 Task: Create a section Business Process Mapping Sprint and in the section, add a milestone Natural Language Processing Integration in the project AgileFocus
Action: Mouse moved to (156, 648)
Screenshot: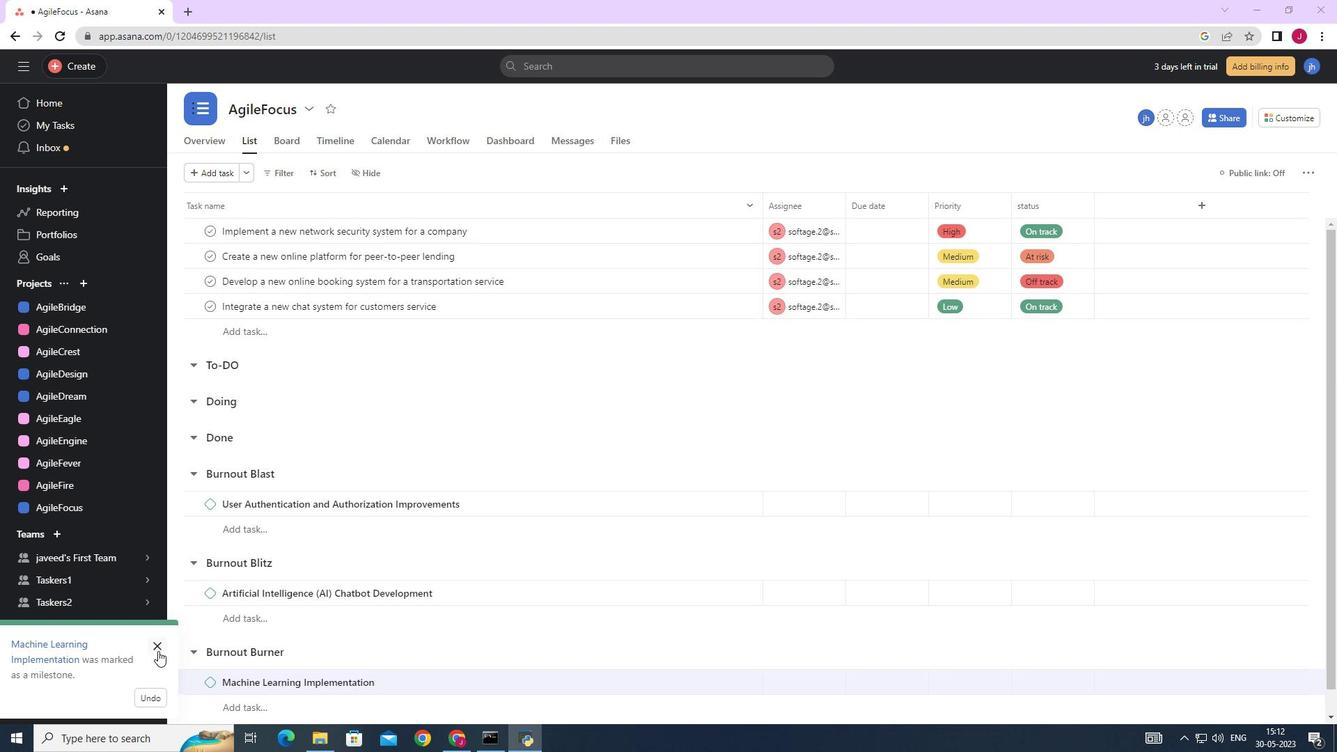 
Action: Mouse pressed left at (156, 648)
Screenshot: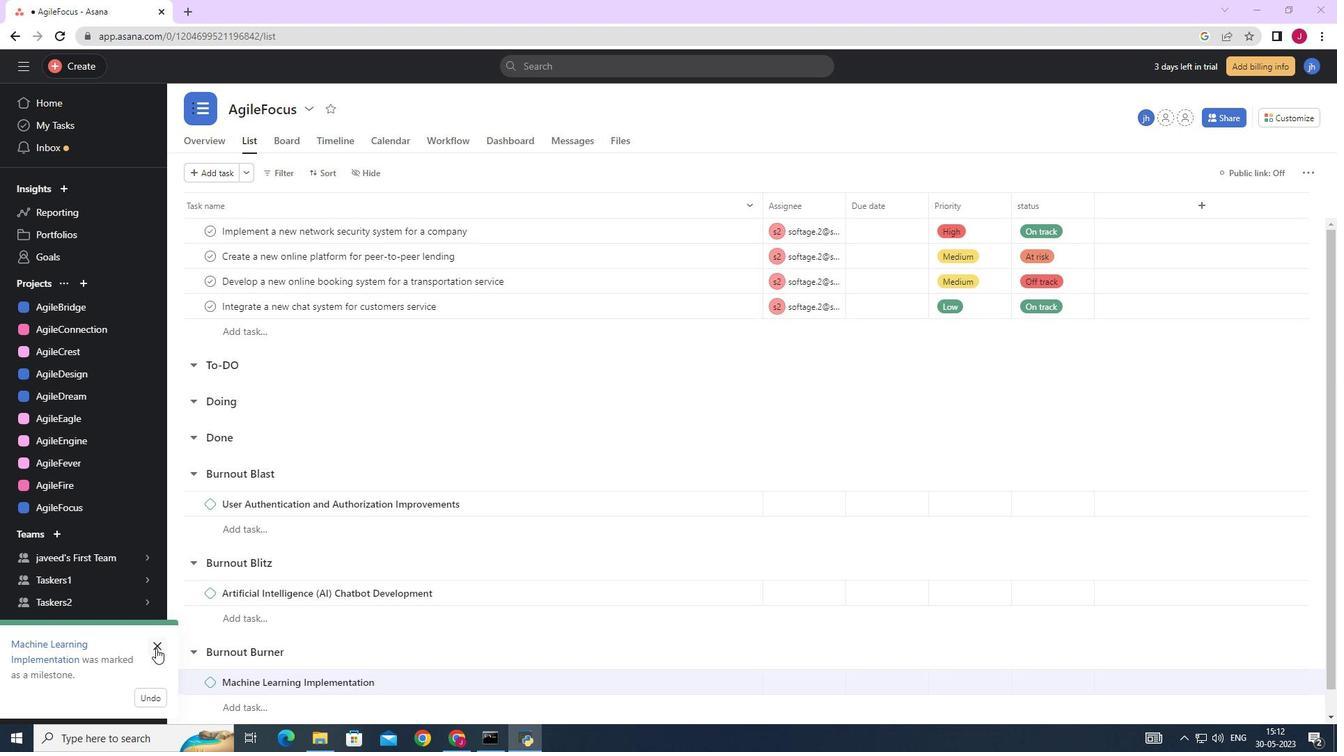 
Action: Mouse moved to (366, 702)
Screenshot: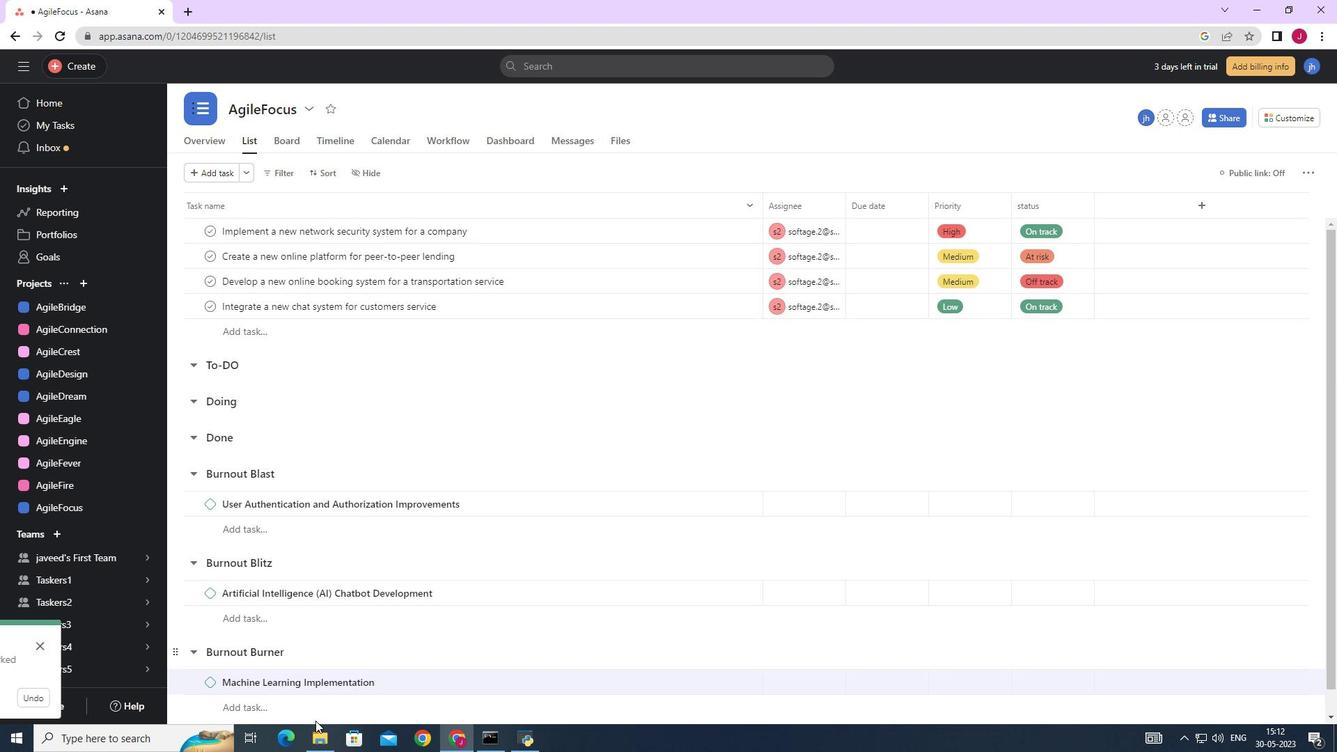 
Action: Mouse scrolled (366, 701) with delta (0, 0)
Screenshot: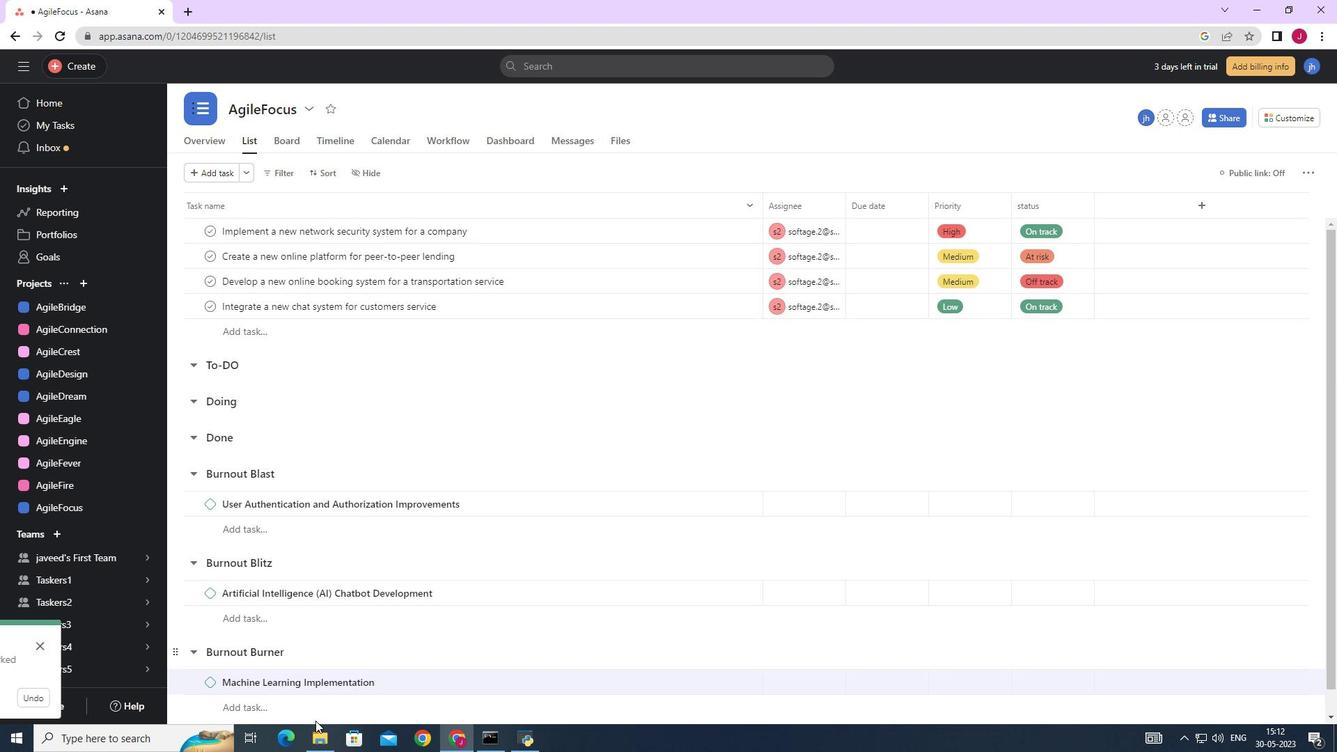 
Action: Mouse moved to (367, 700)
Screenshot: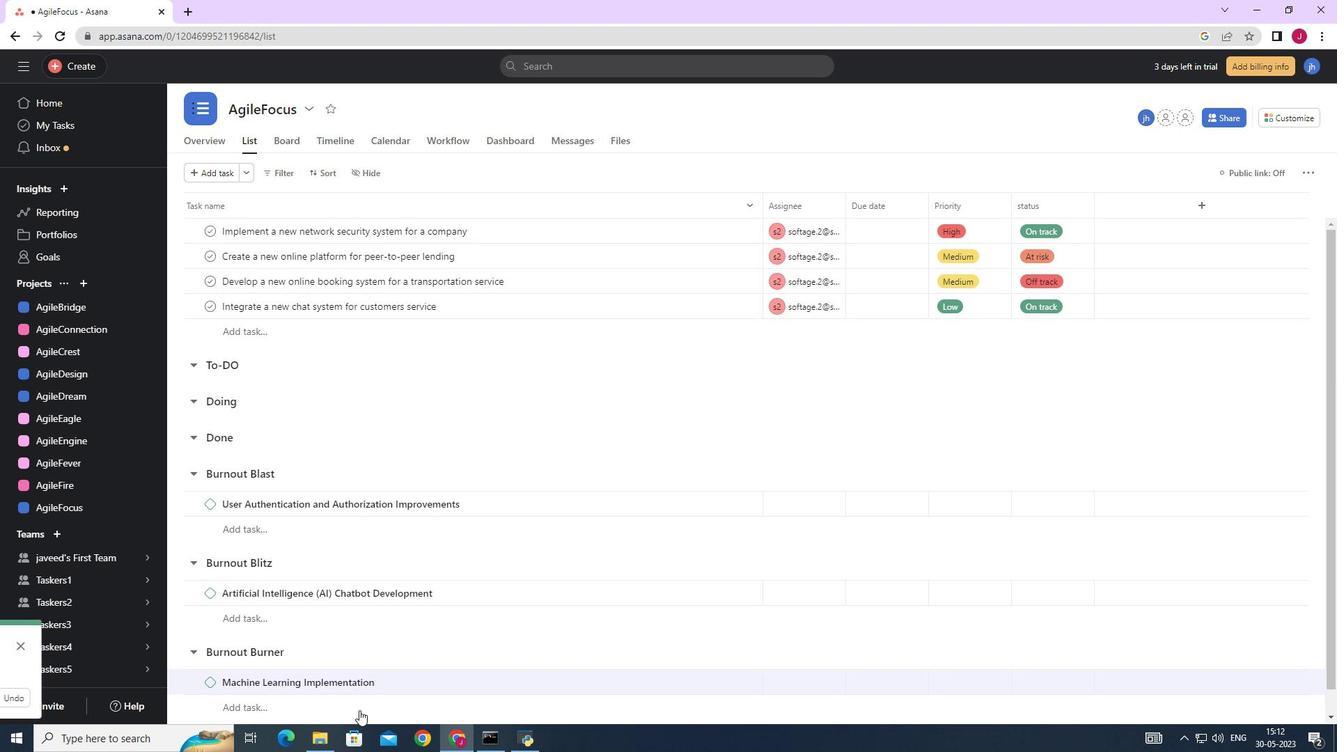
Action: Mouse scrolled (367, 699) with delta (0, 0)
Screenshot: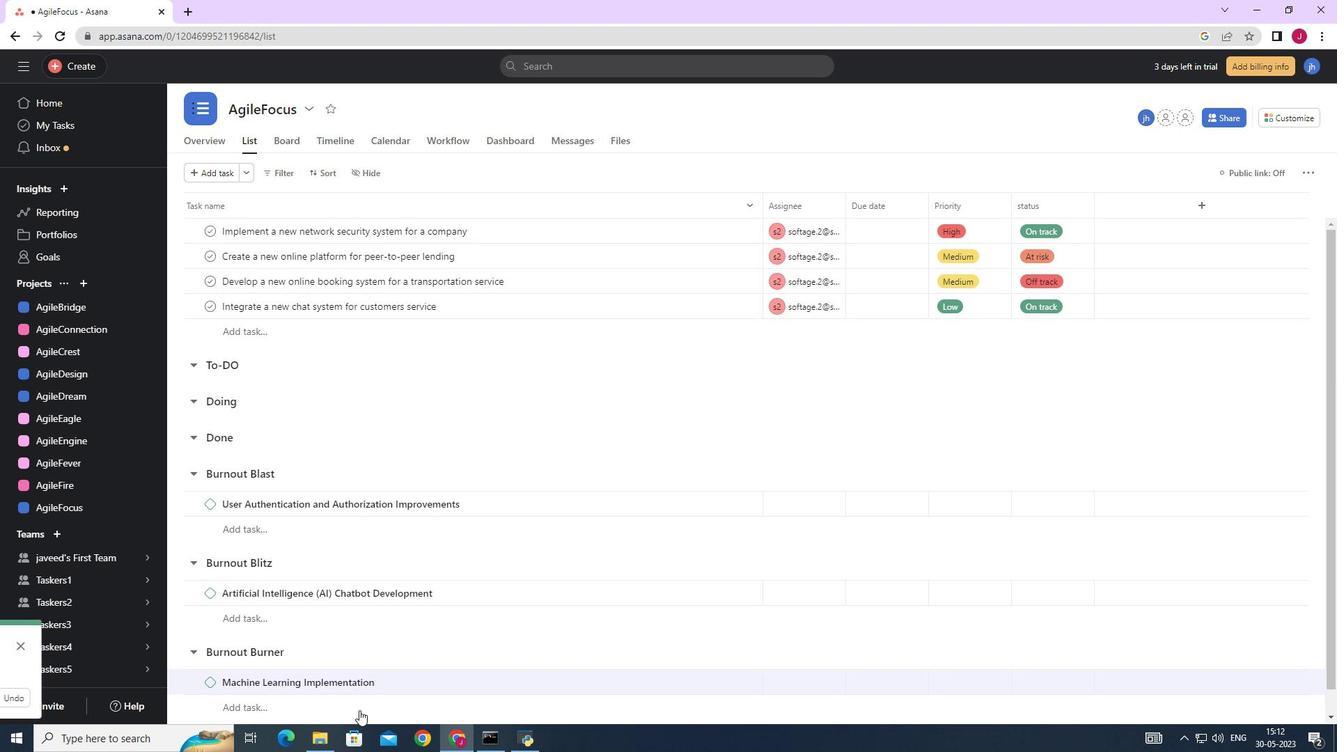 
Action: Mouse moved to (368, 698)
Screenshot: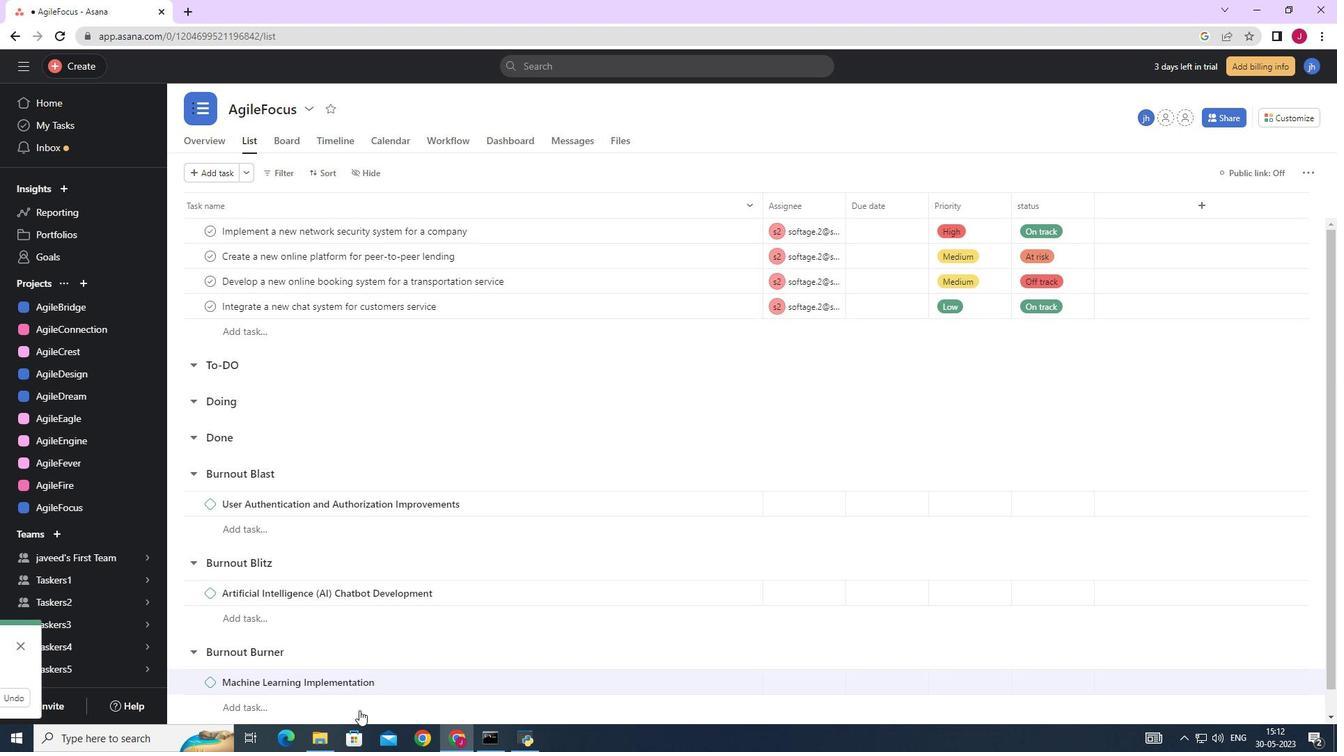 
Action: Mouse scrolled (368, 697) with delta (0, 0)
Screenshot: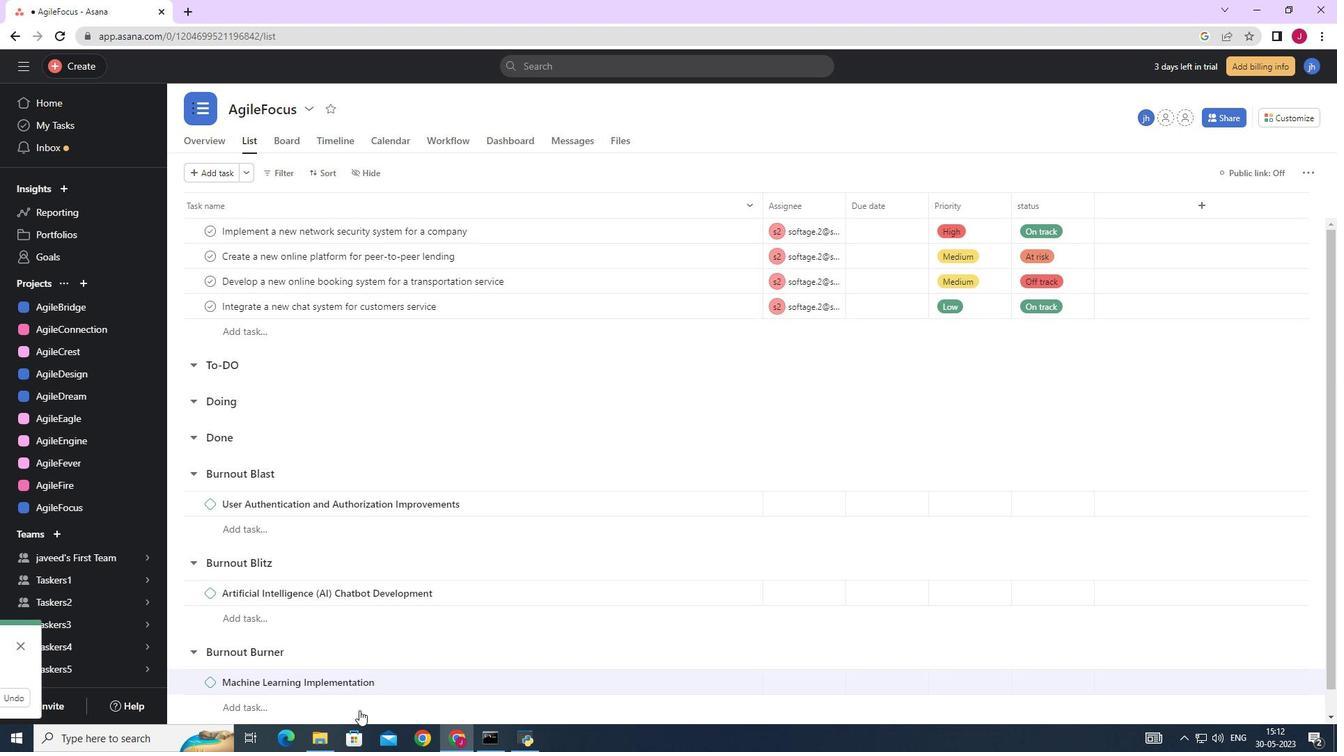 
Action: Mouse scrolled (368, 697) with delta (0, 0)
Screenshot: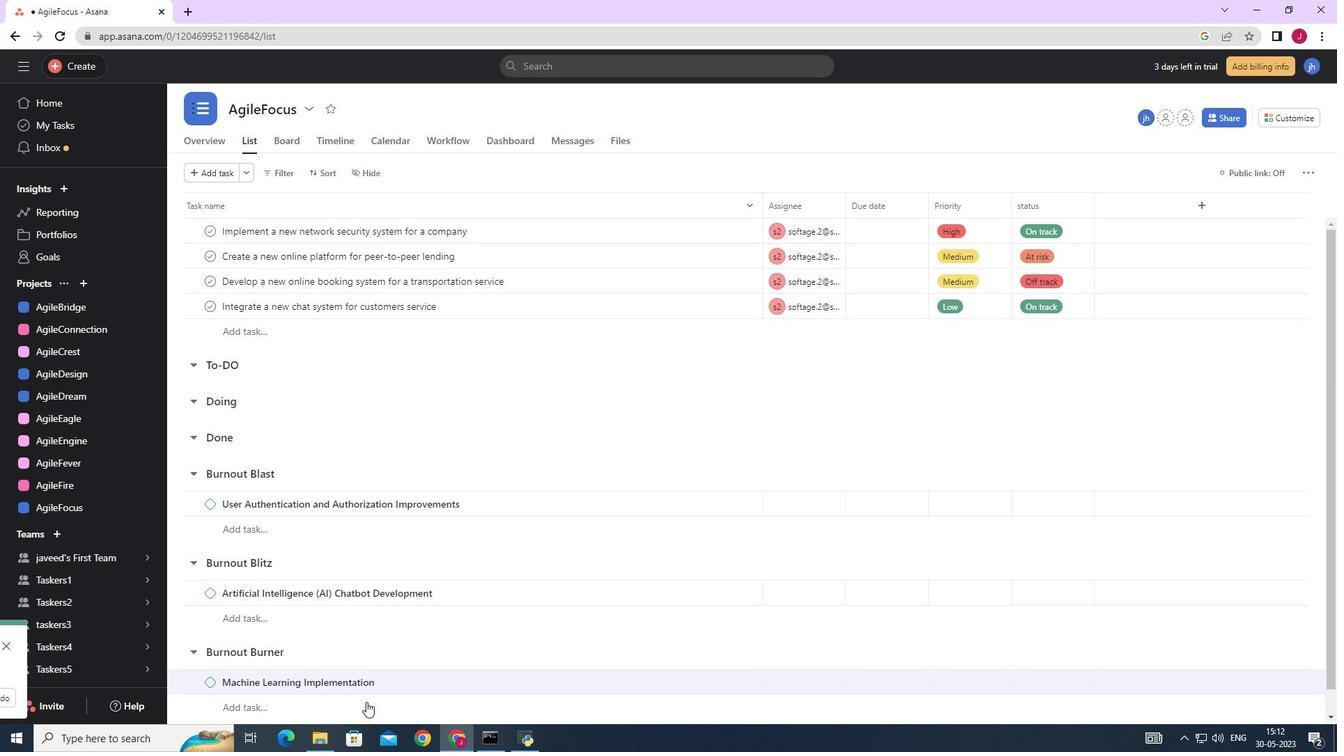 
Action: Mouse scrolled (368, 697) with delta (0, 0)
Screenshot: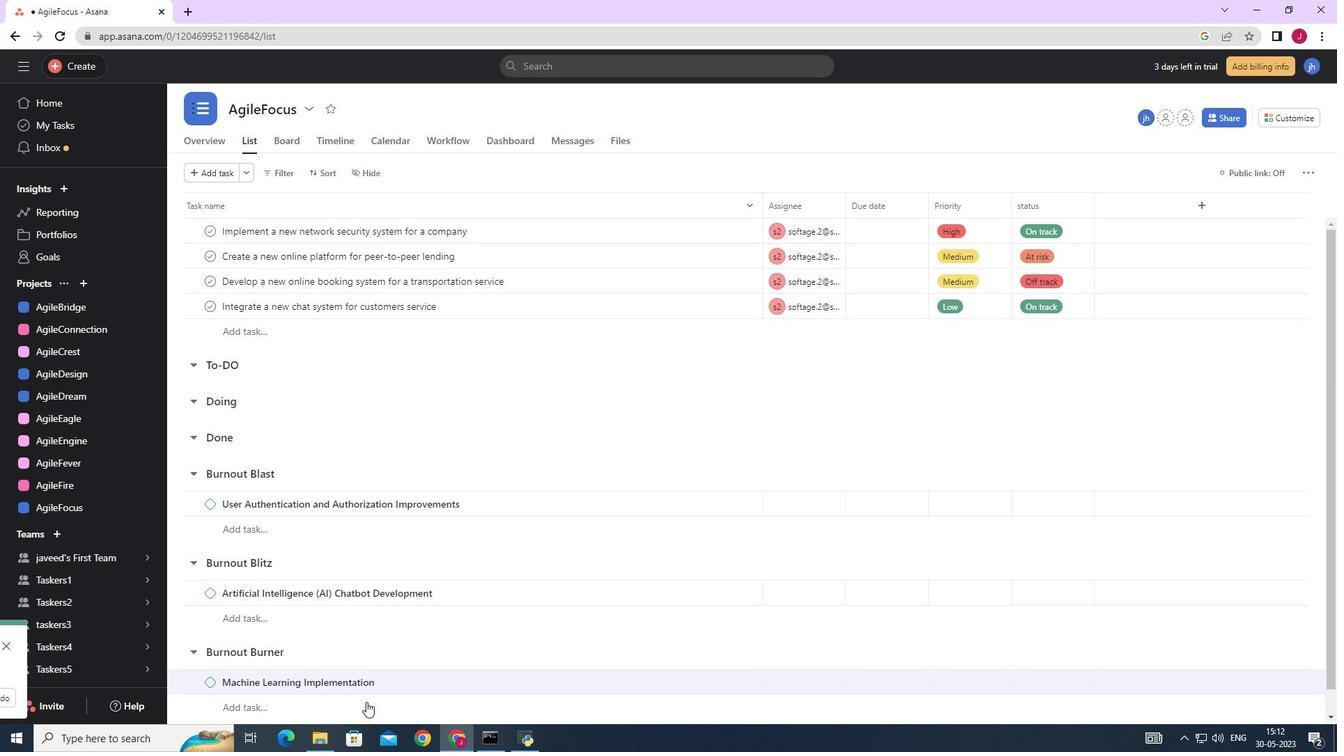 
Action: Mouse moved to (235, 710)
Screenshot: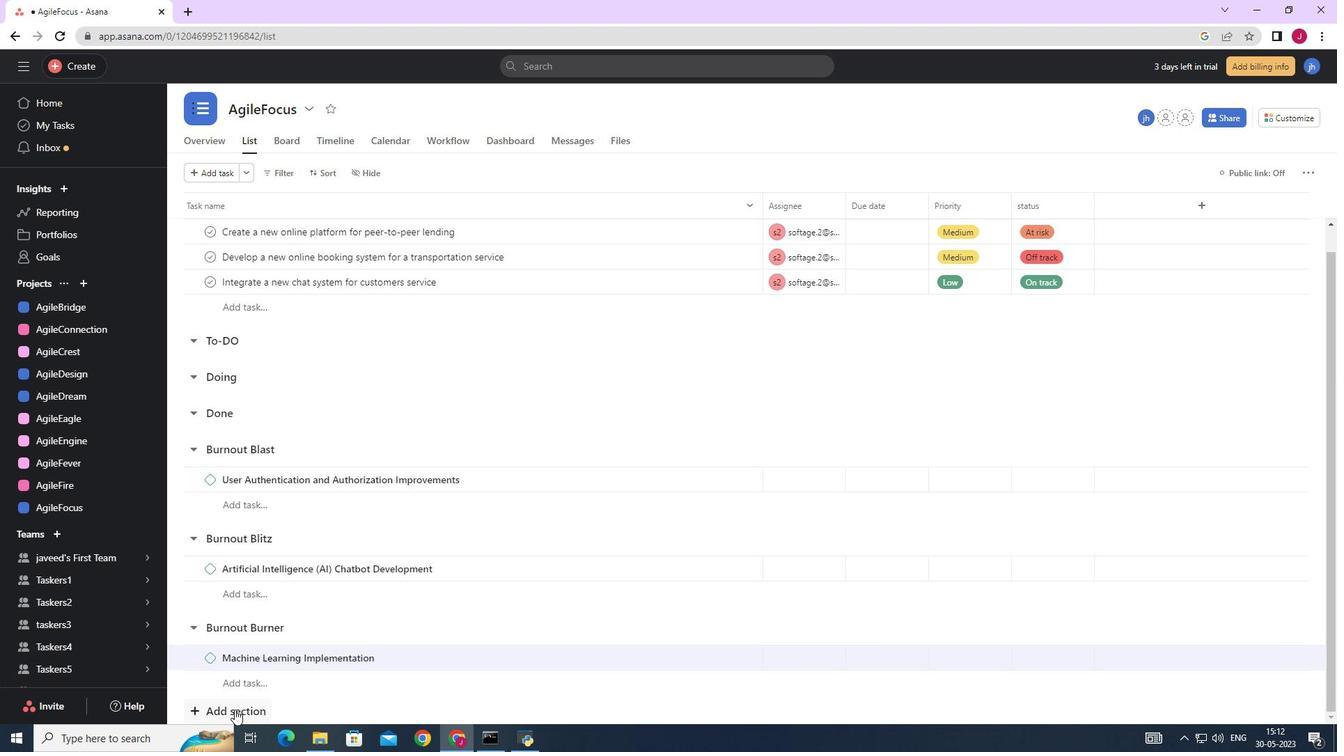 
Action: Mouse pressed left at (235, 710)
Screenshot: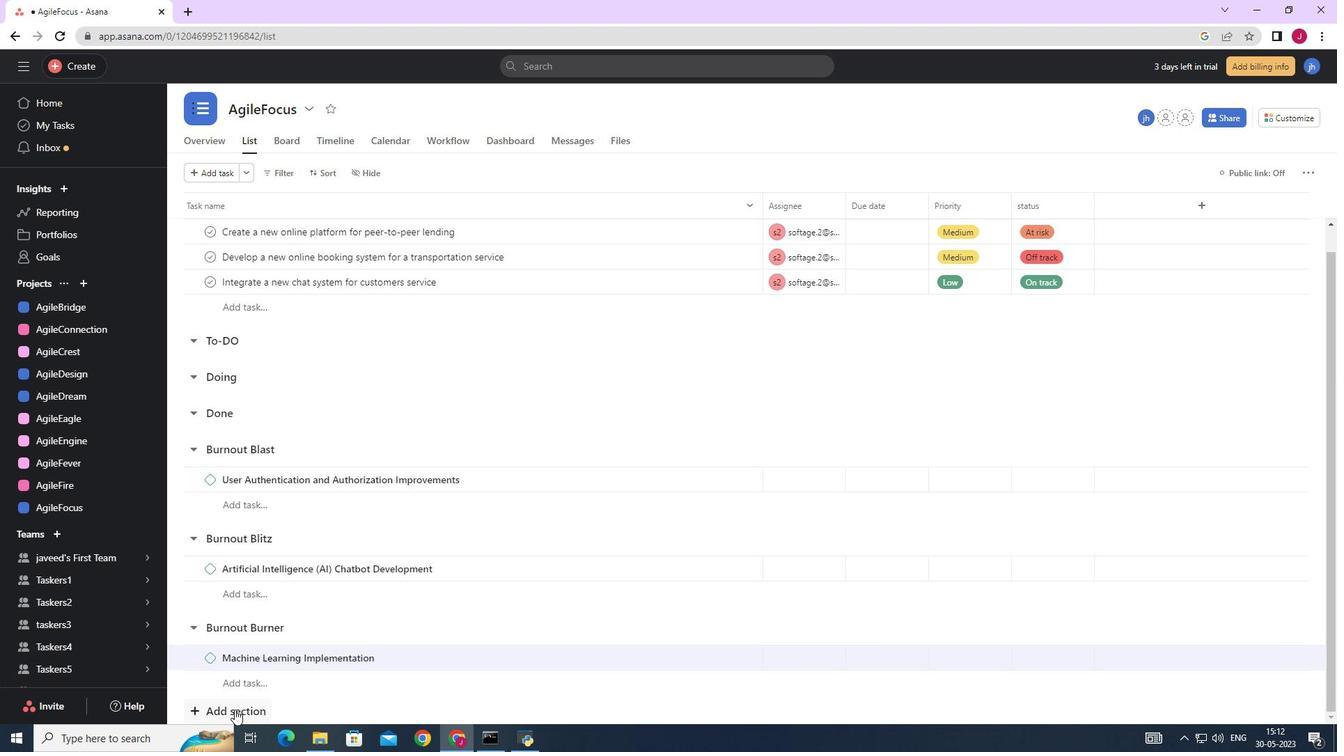 
Action: Mouse moved to (249, 700)
Screenshot: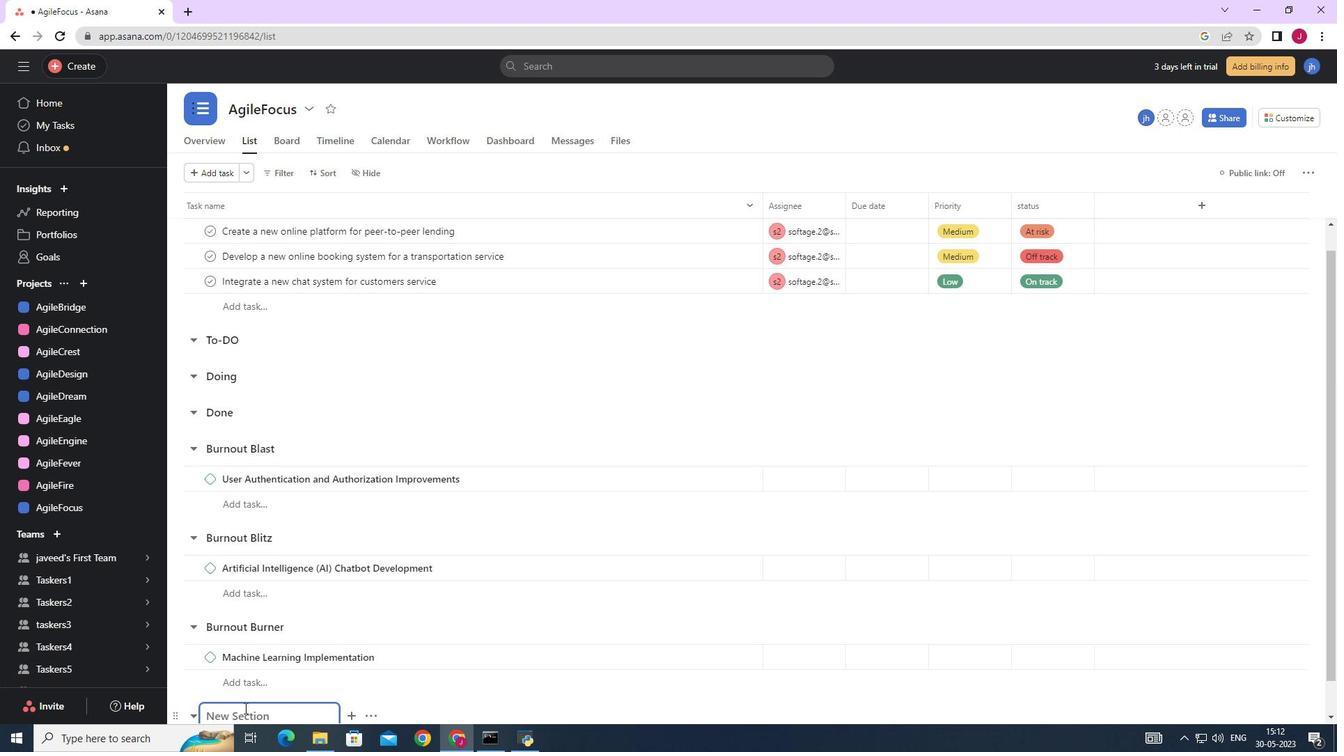 
Action: Mouse scrolled (249, 700) with delta (0, 0)
Screenshot: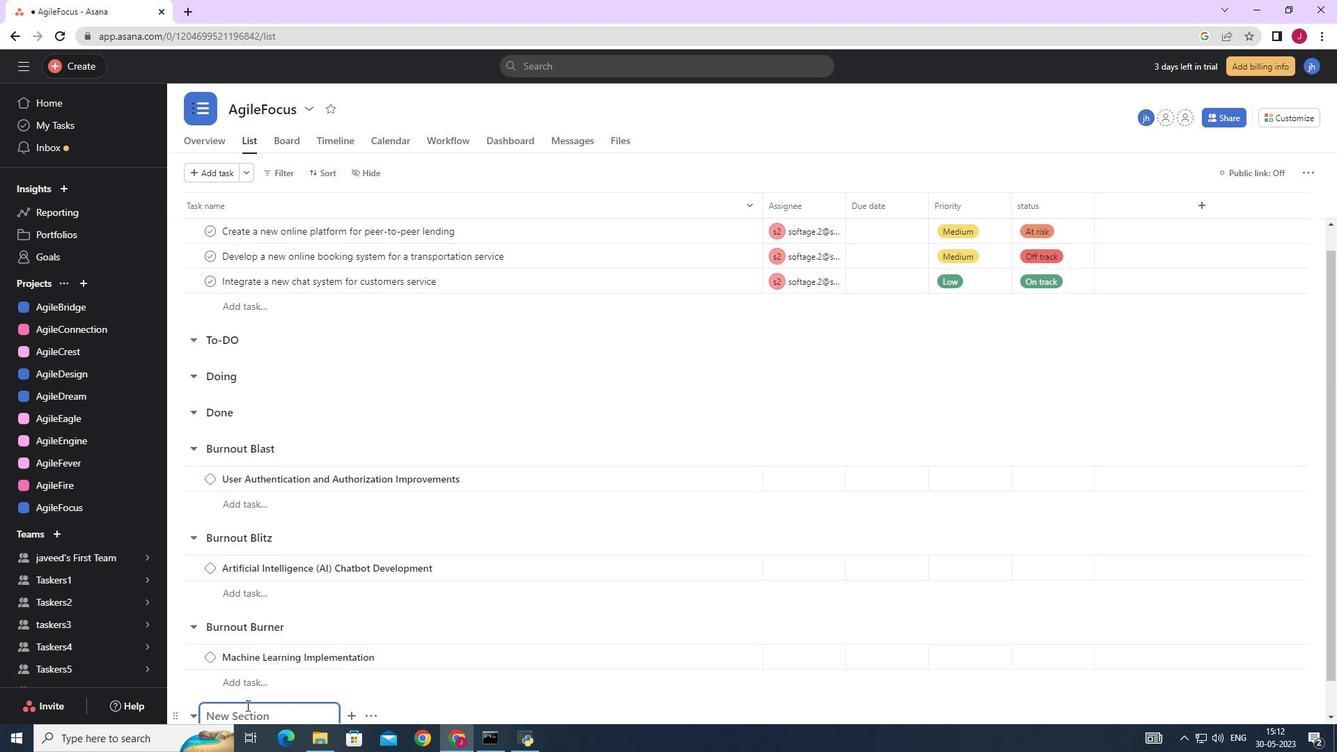 
Action: Mouse scrolled (249, 700) with delta (0, 0)
Screenshot: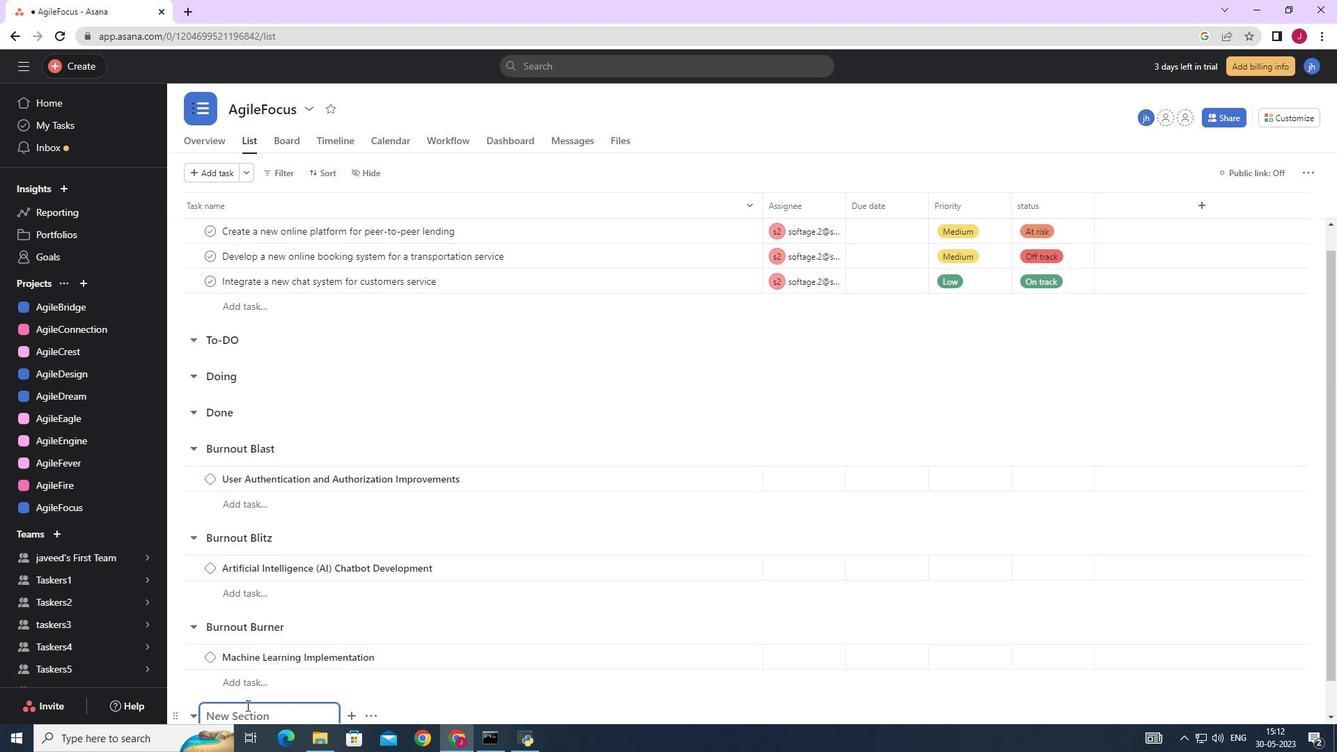 
Action: Mouse scrolled (249, 700) with delta (0, 0)
Screenshot: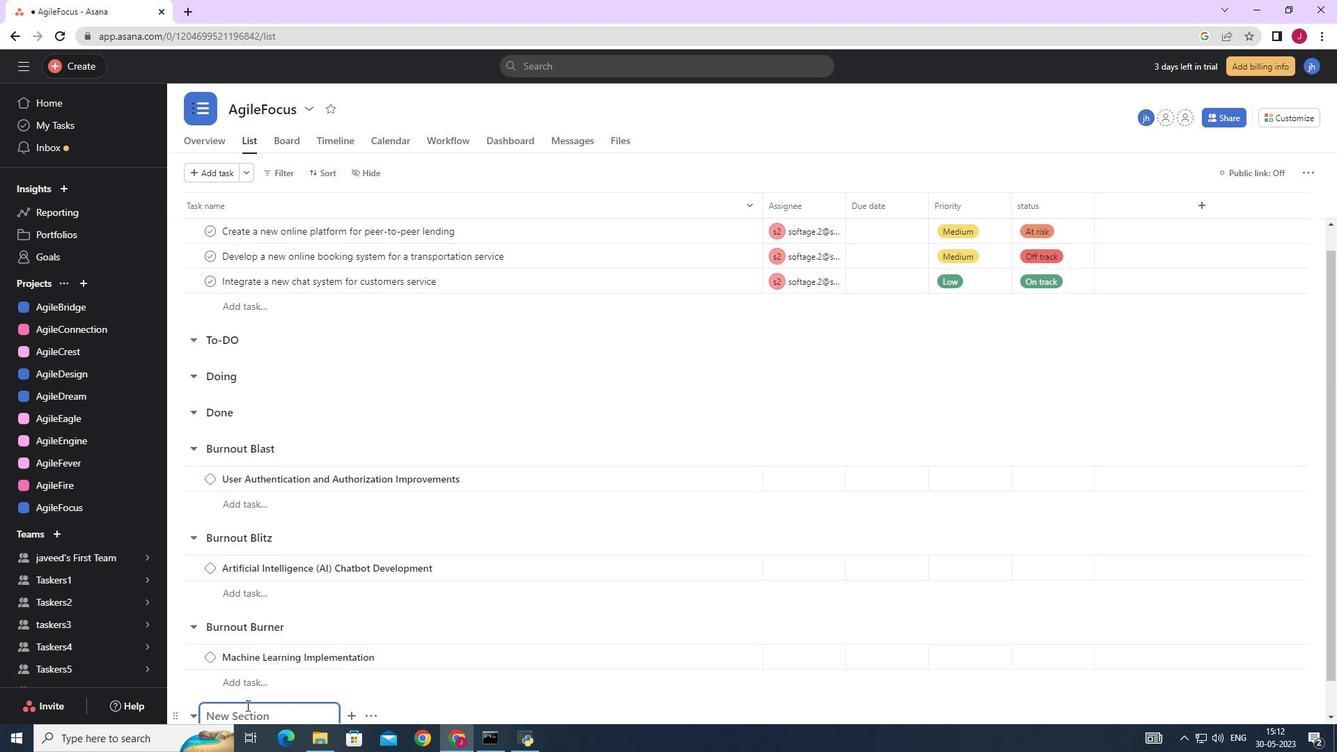 
Action: Mouse scrolled (249, 700) with delta (0, 0)
Screenshot: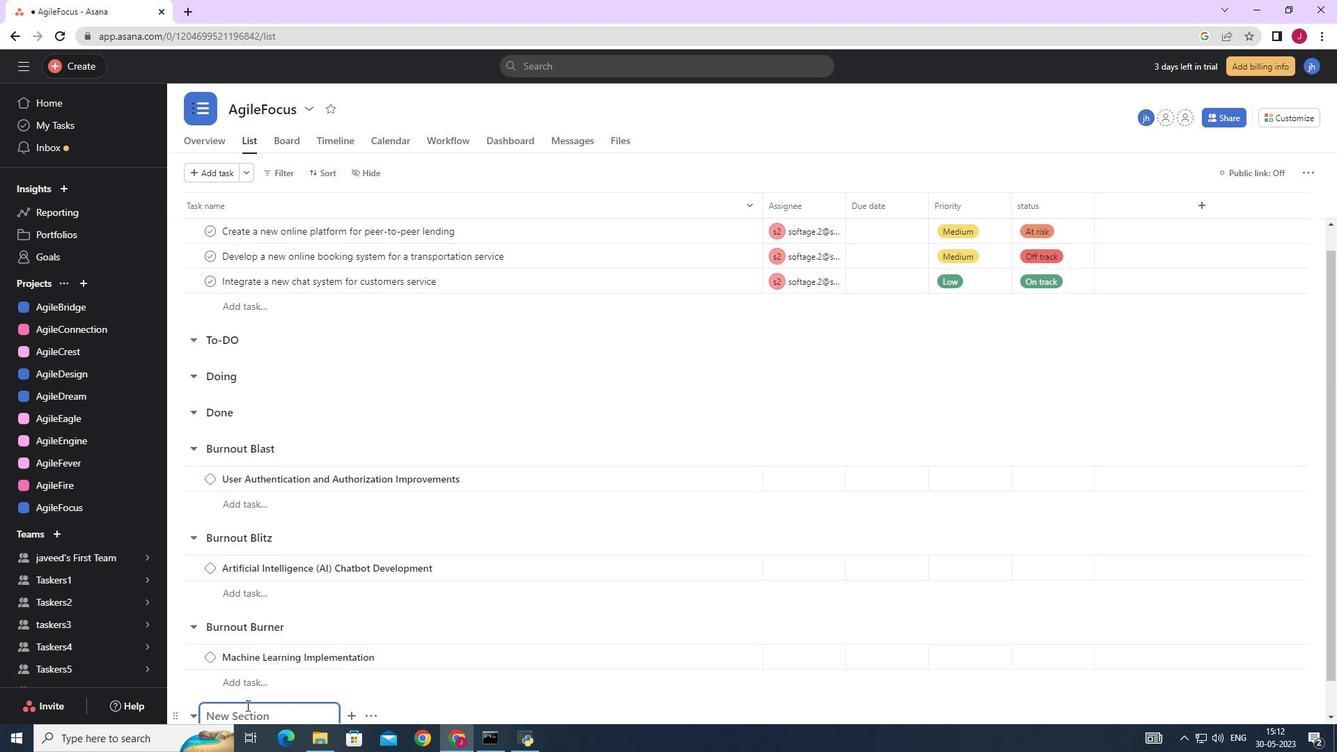 
Action: Mouse moved to (250, 700)
Screenshot: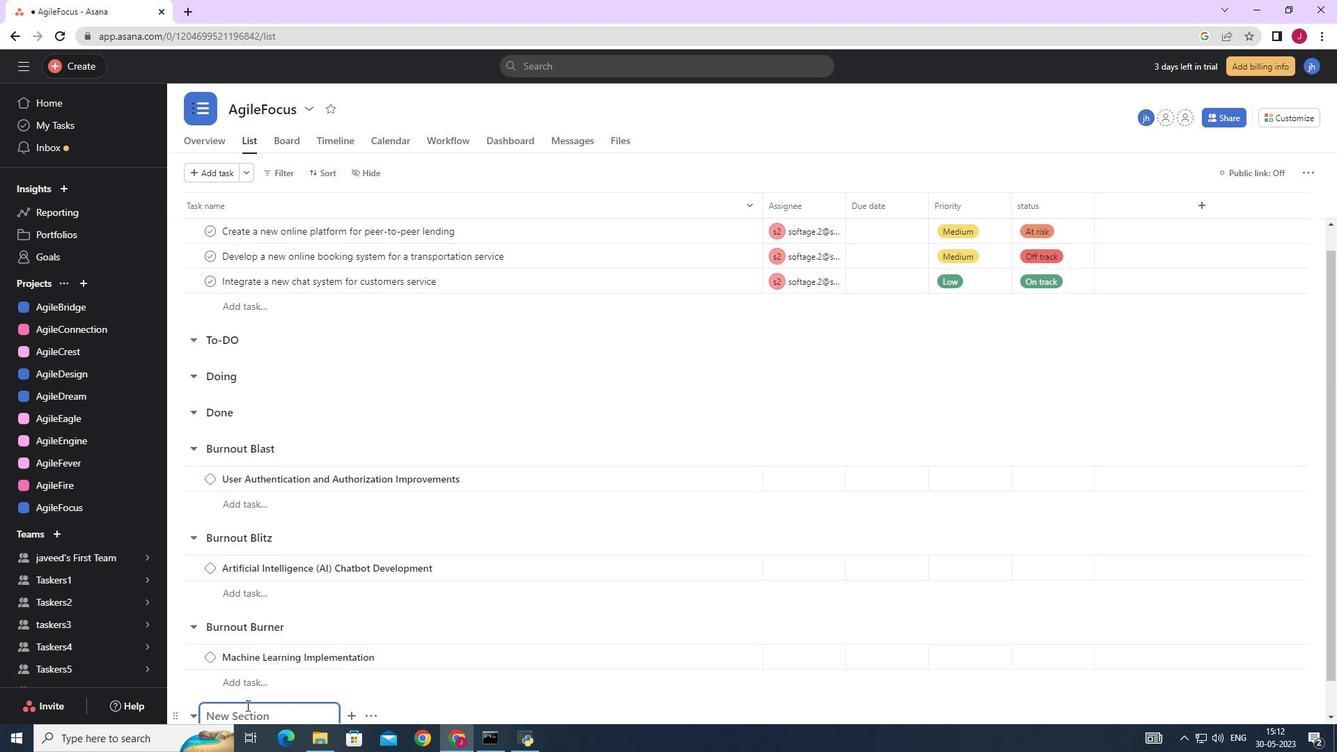 
Action: Mouse scrolled (250, 699) with delta (0, 0)
Screenshot: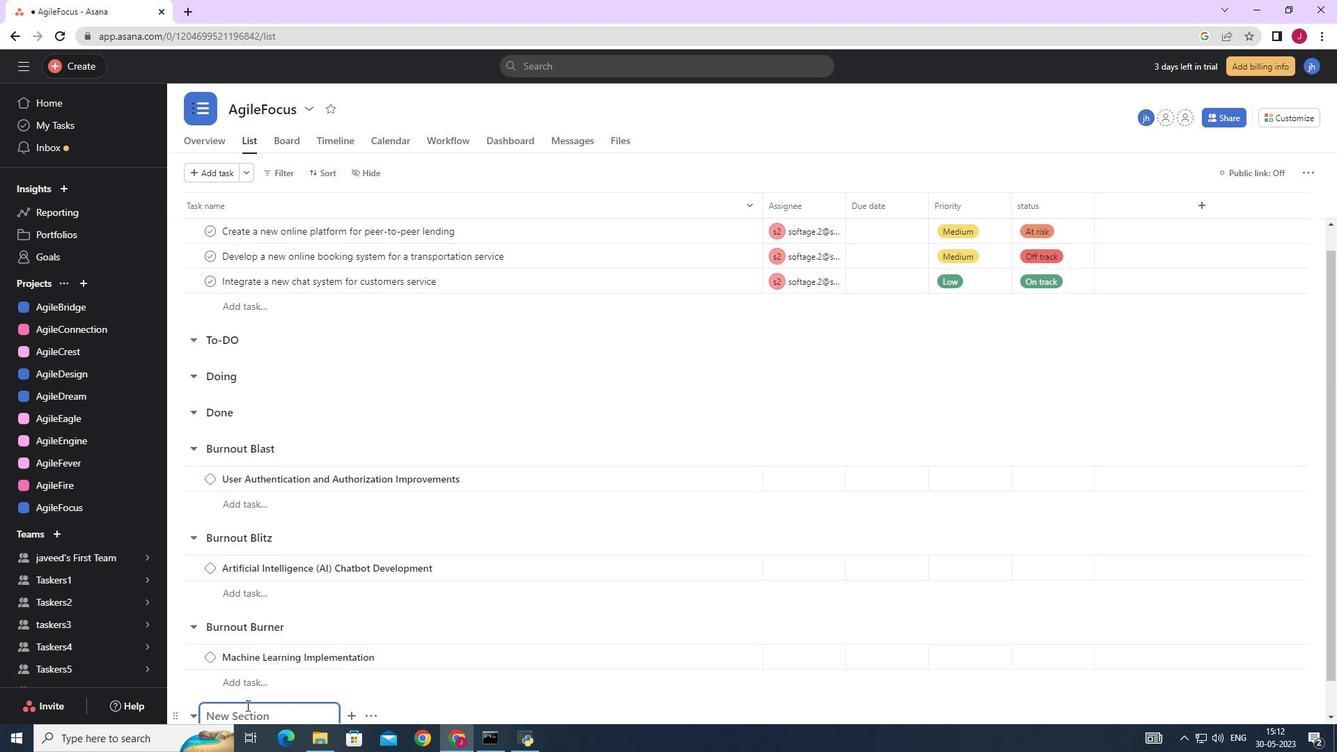 
Action: Mouse moved to (250, 700)
Screenshot: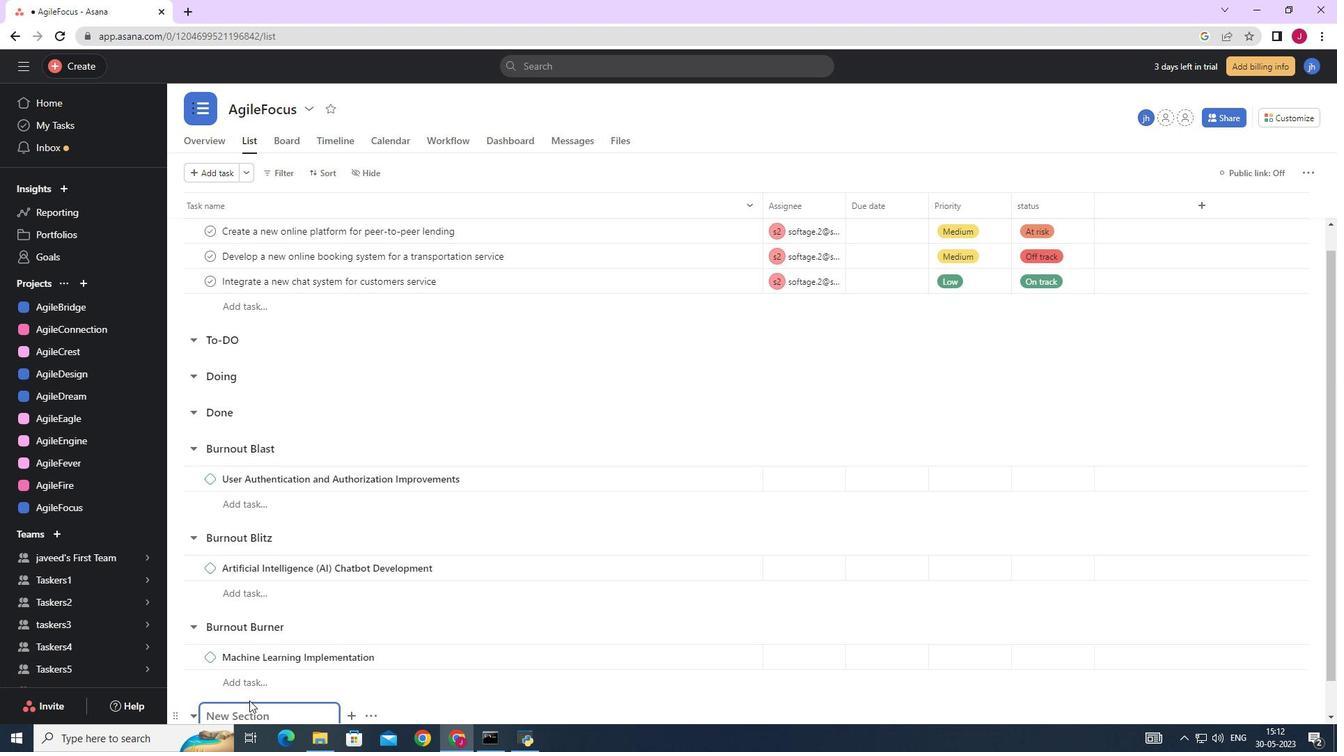 
Action: Mouse scrolled (250, 699) with delta (0, 0)
Screenshot: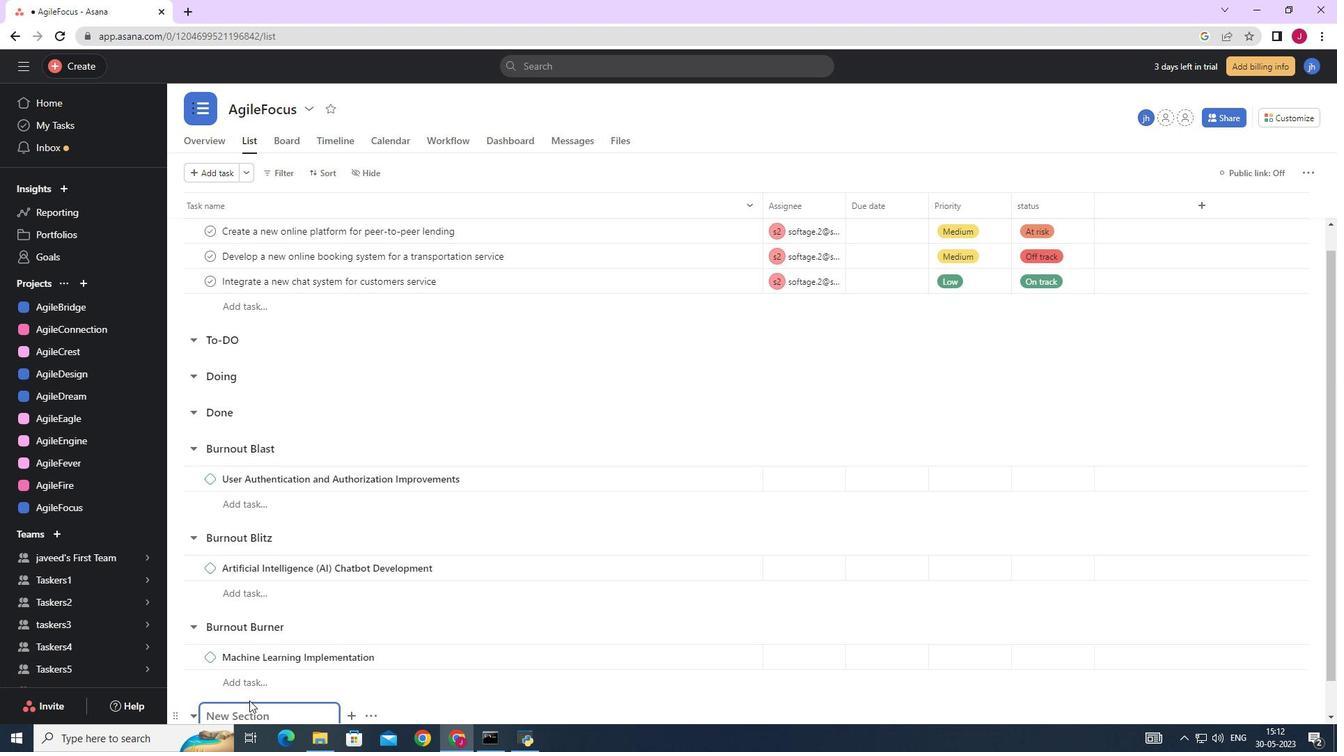 
Action: Mouse moved to (248, 674)
Screenshot: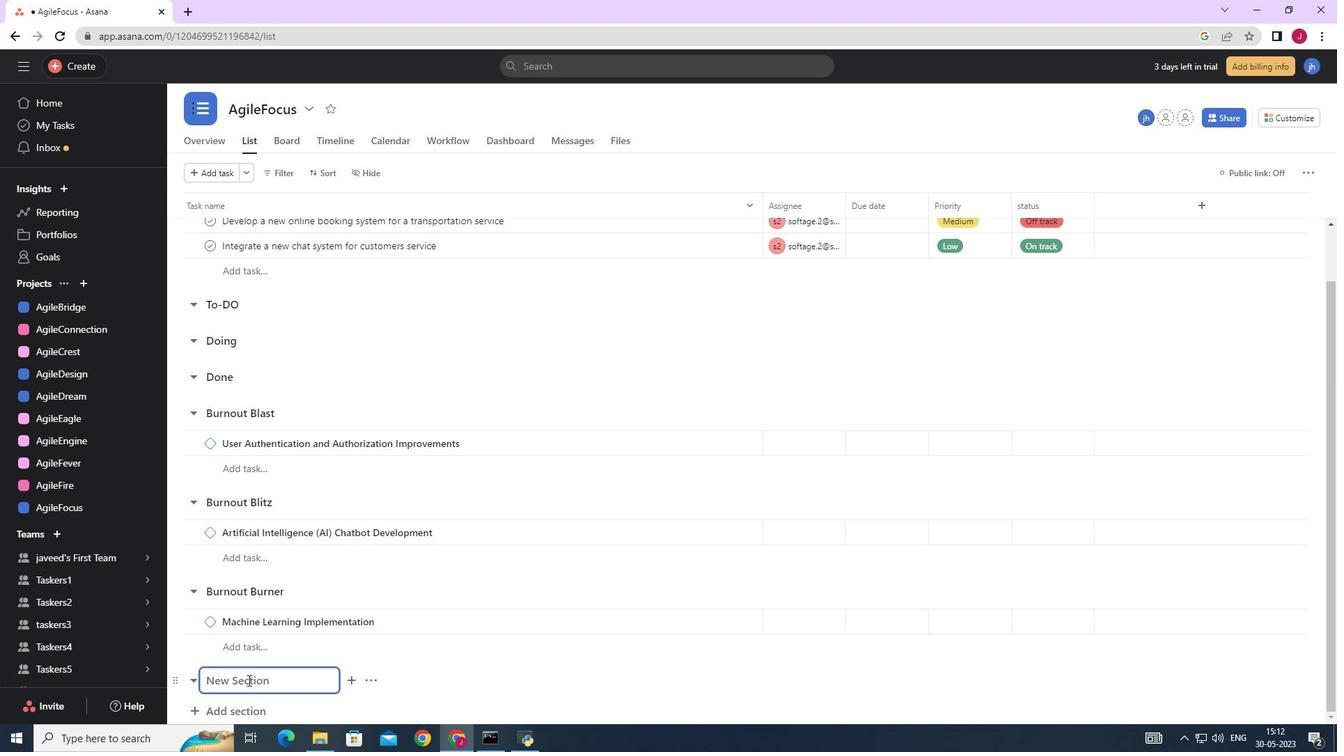 
Action: Mouse pressed left at (248, 674)
Screenshot: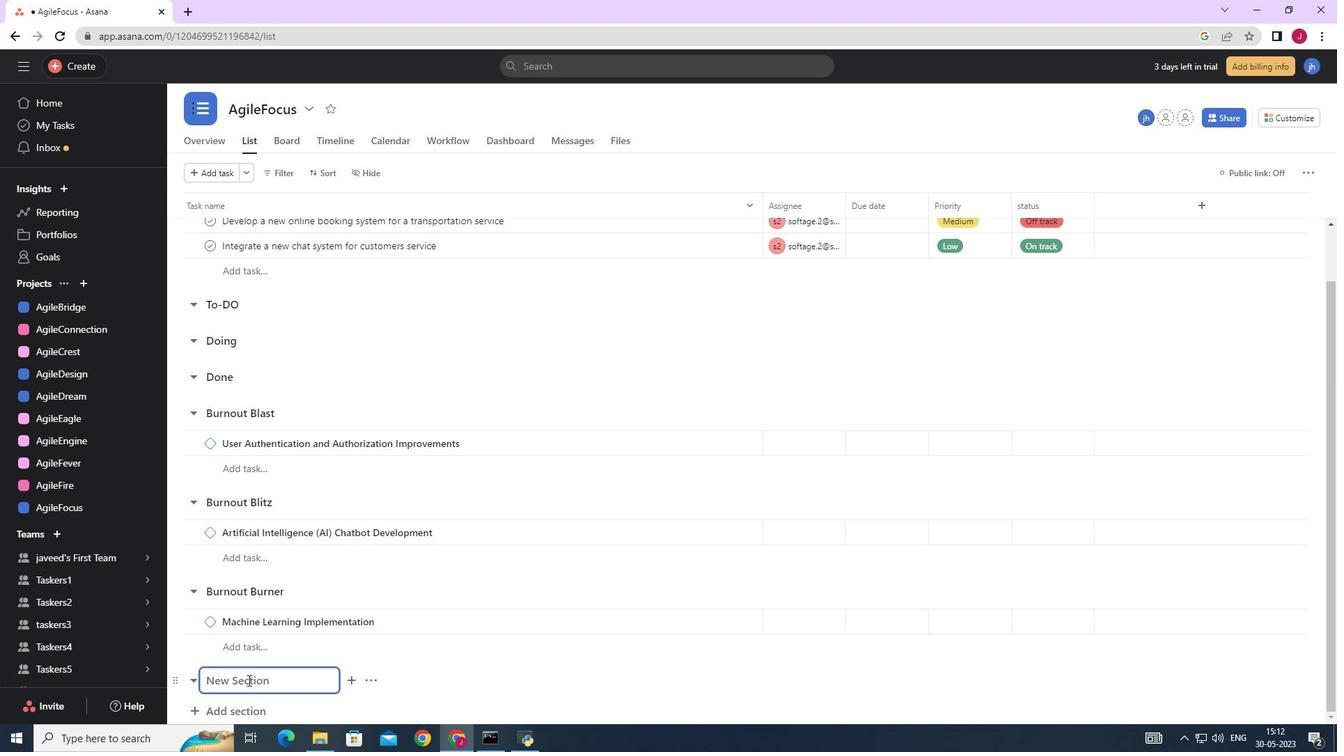 
Action: Key pressed <Key.caps_lock>B<Key.caps_lock>usinss<Key.backspace><Key.backspace>ess<Key.space><Key.caps_lock>P<Key.caps_lock>rocess<Key.space><Key.caps_lock>M<Key.caps_lock>apping<Key.space><Key.caps_lock>S<Key.caps_lock>print
Screenshot: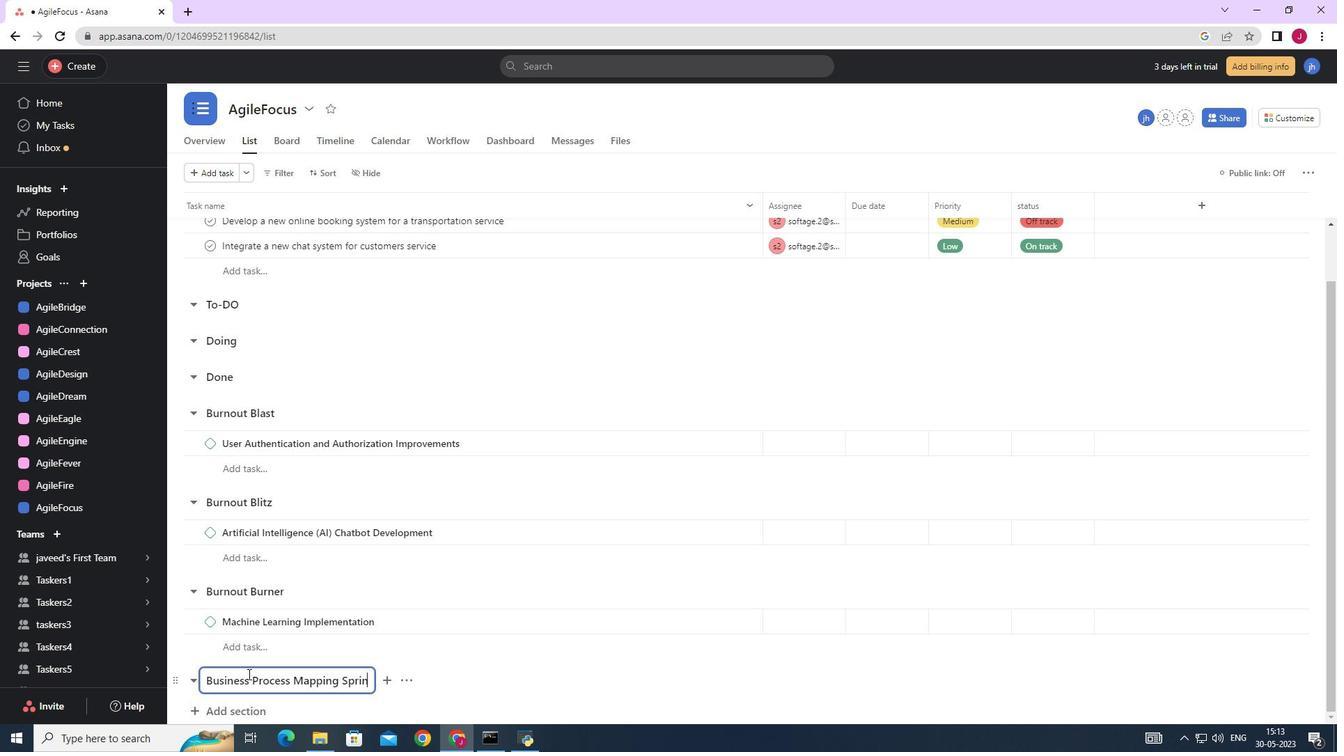 
Action: Mouse moved to (445, 669)
Screenshot: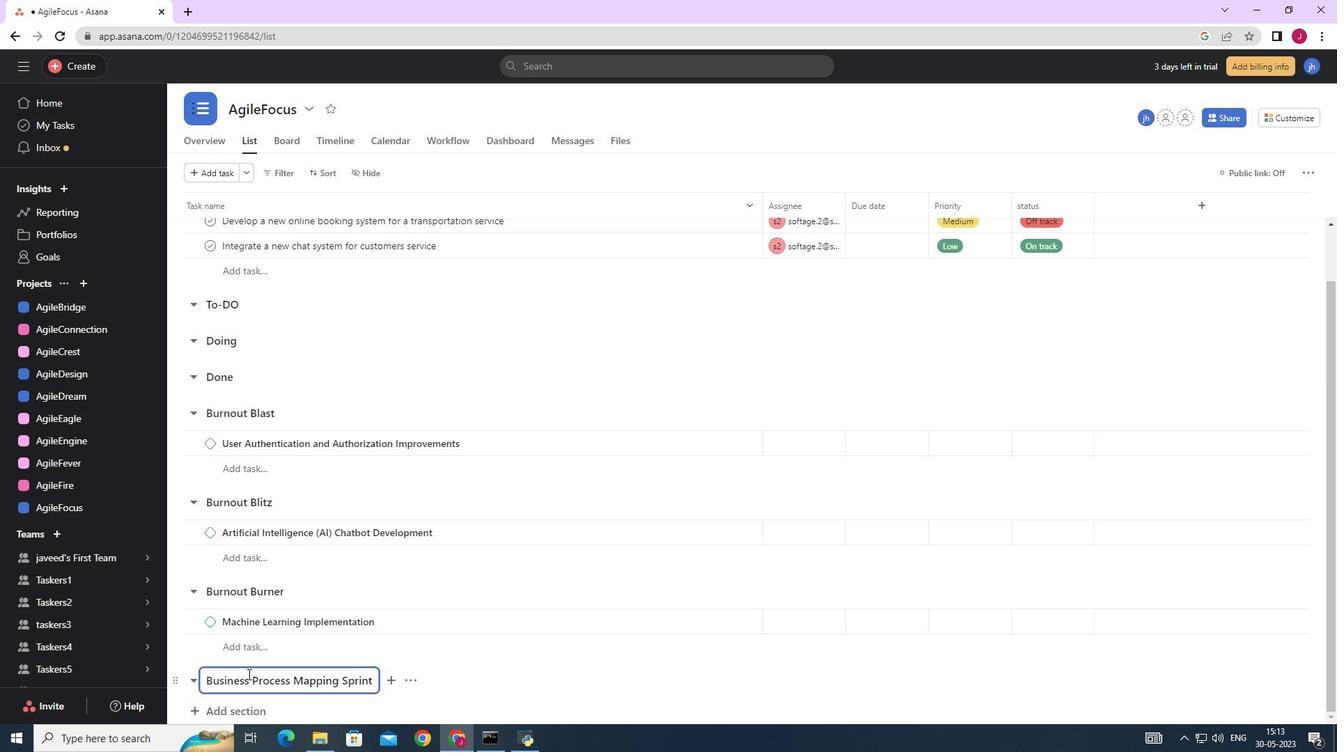 
Action: Key pressed <Key.enter>
Screenshot: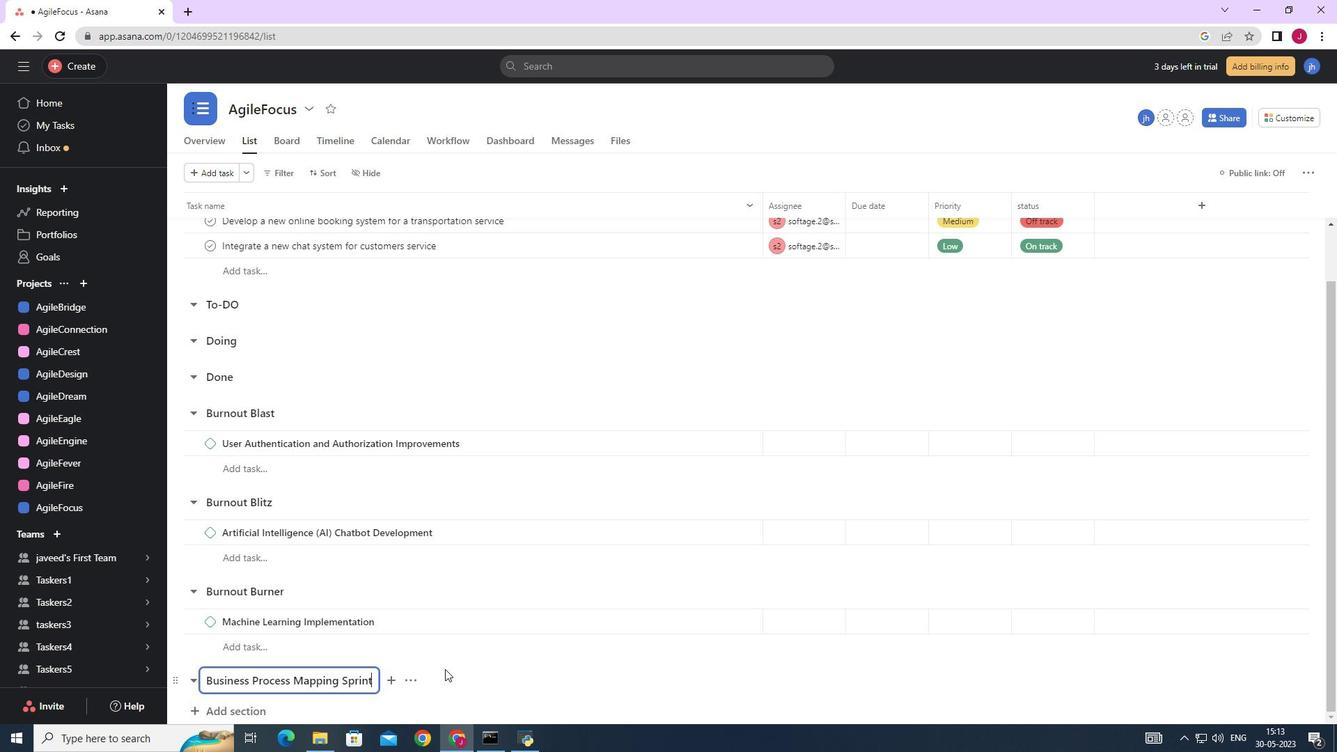 
Action: Mouse scrolled (445, 668) with delta (0, 0)
Screenshot: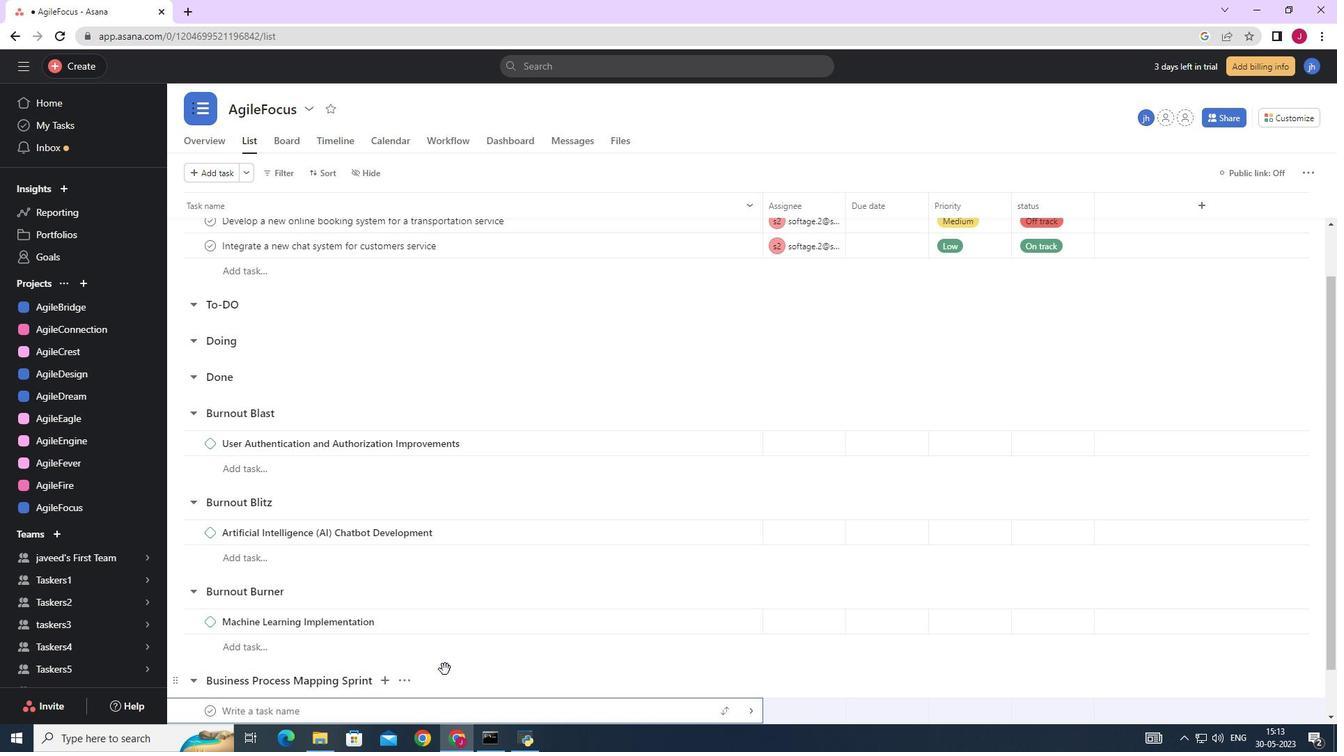 
Action: Mouse scrolled (445, 668) with delta (0, 0)
Screenshot: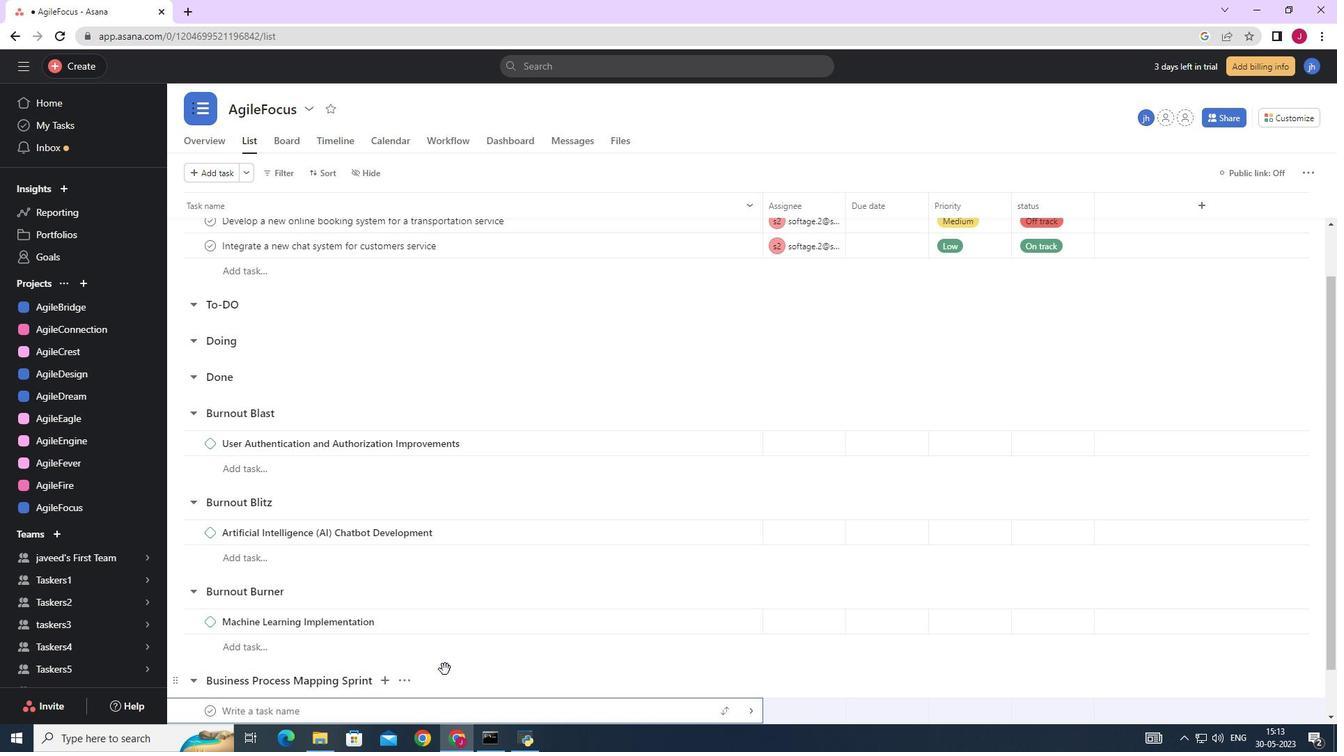 
Action: Mouse scrolled (445, 668) with delta (0, 0)
Screenshot: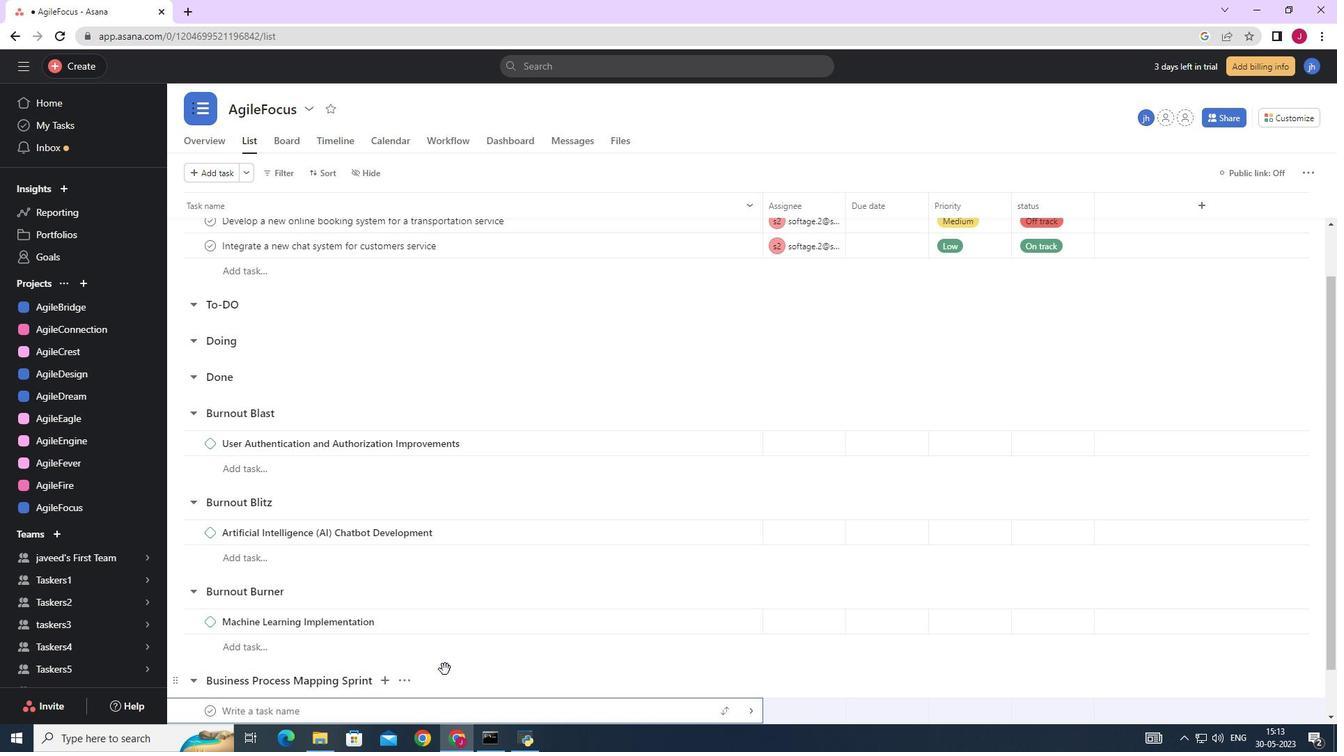 
Action: Mouse scrolled (445, 668) with delta (0, 0)
Screenshot: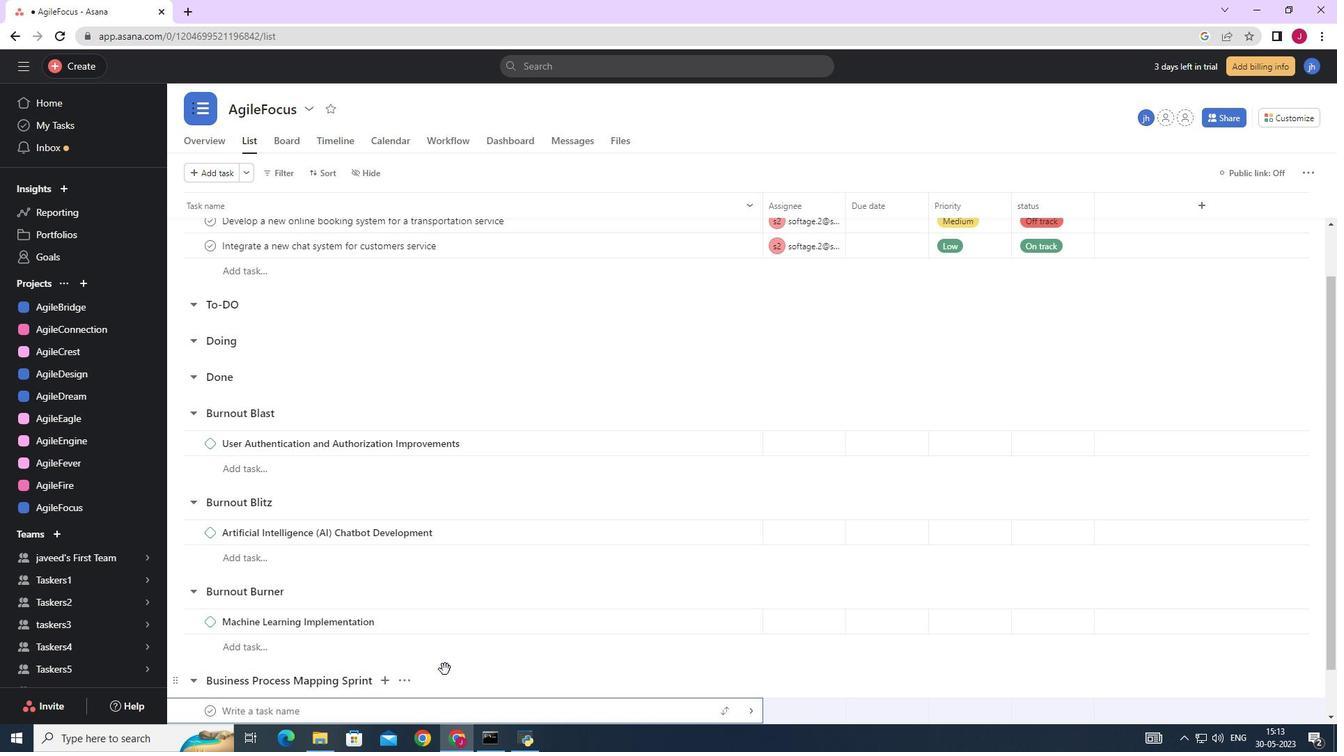 
Action: Mouse scrolled (445, 668) with delta (0, 0)
Screenshot: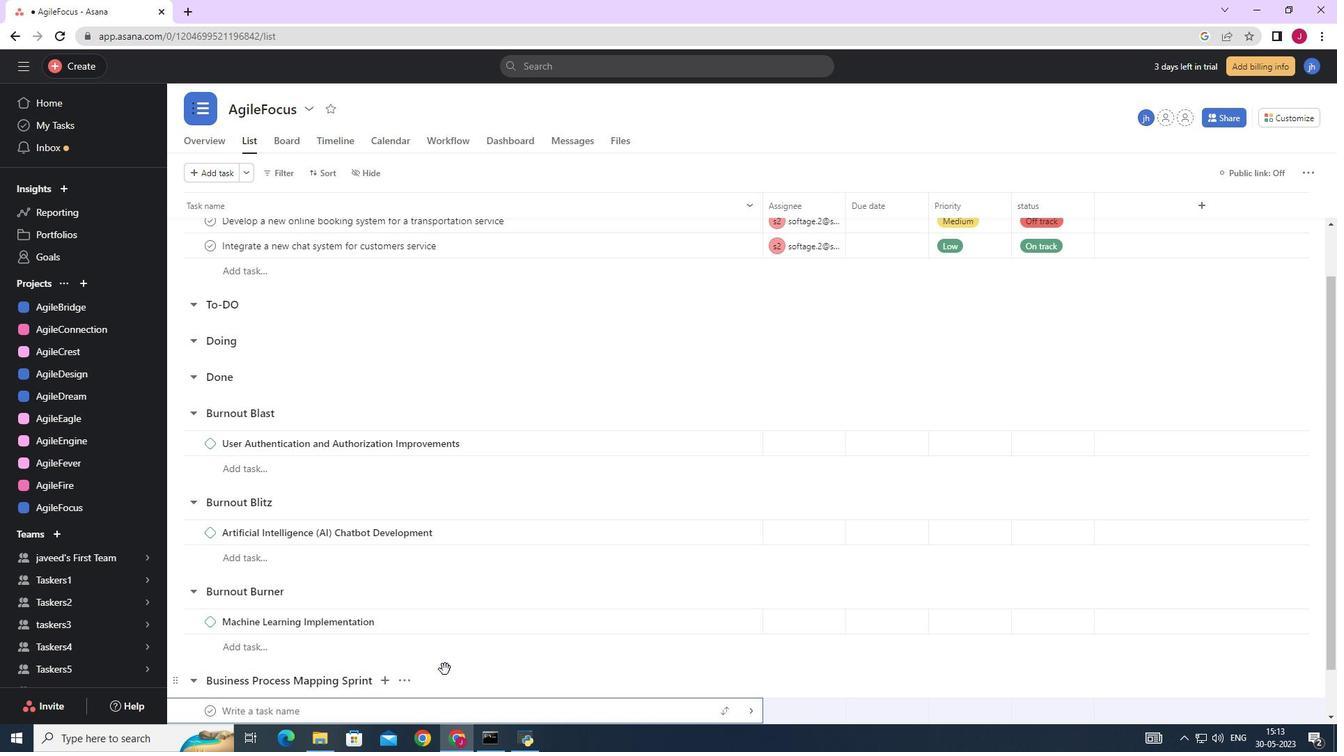 
Action: Mouse scrolled (445, 668) with delta (0, 0)
Screenshot: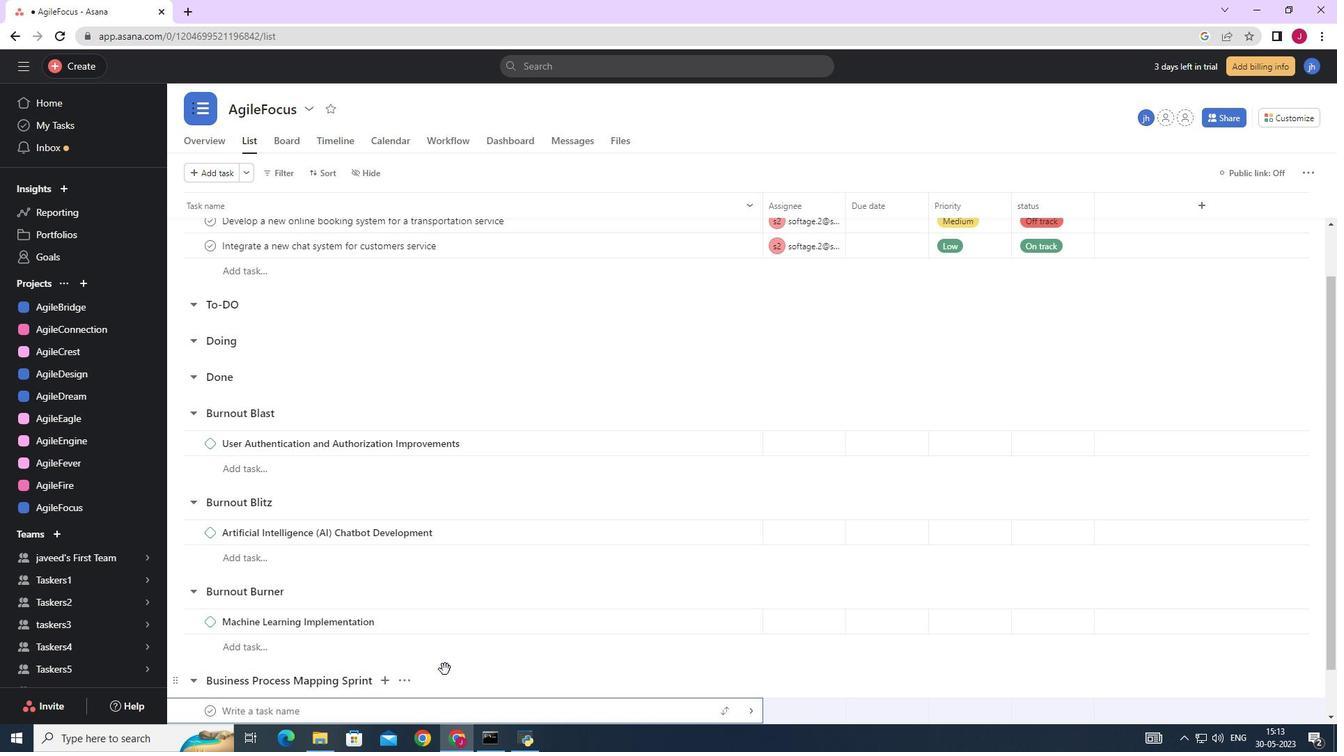 
Action: Mouse moved to (254, 662)
Screenshot: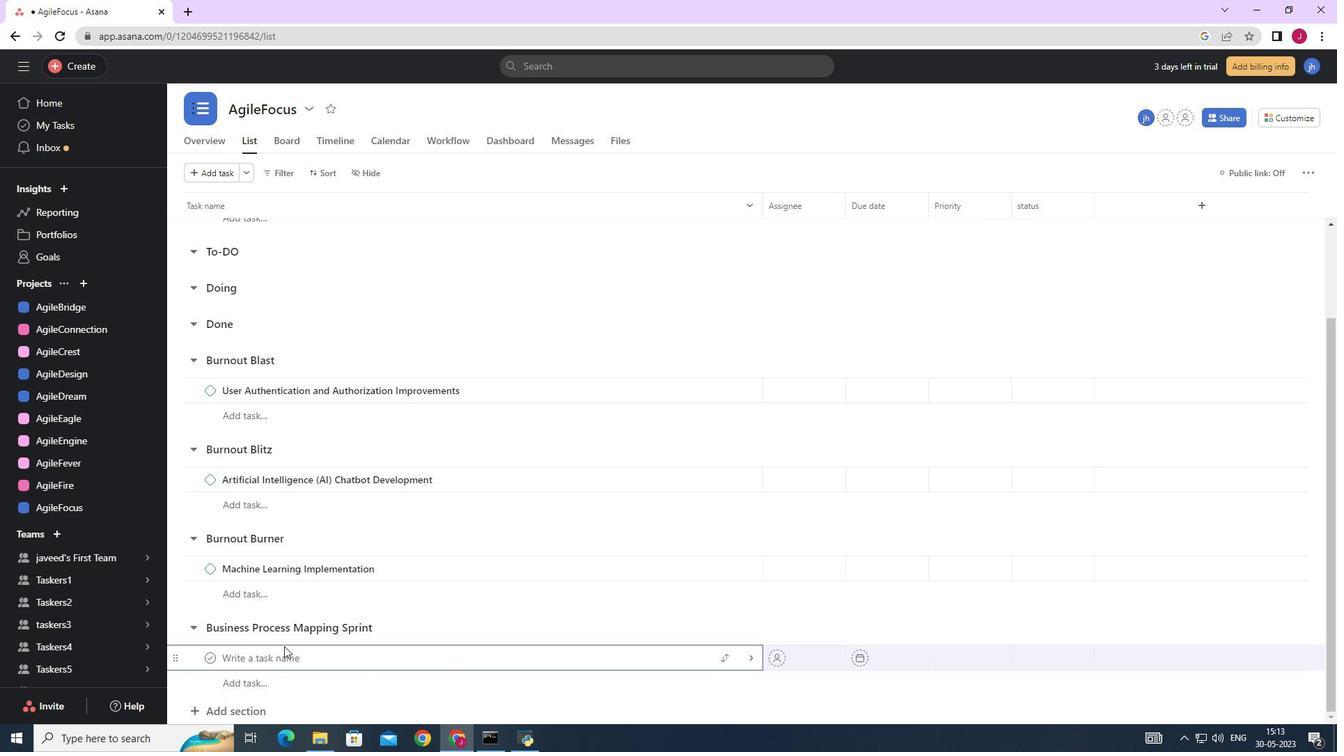 
Action: Mouse pressed left at (254, 662)
Screenshot: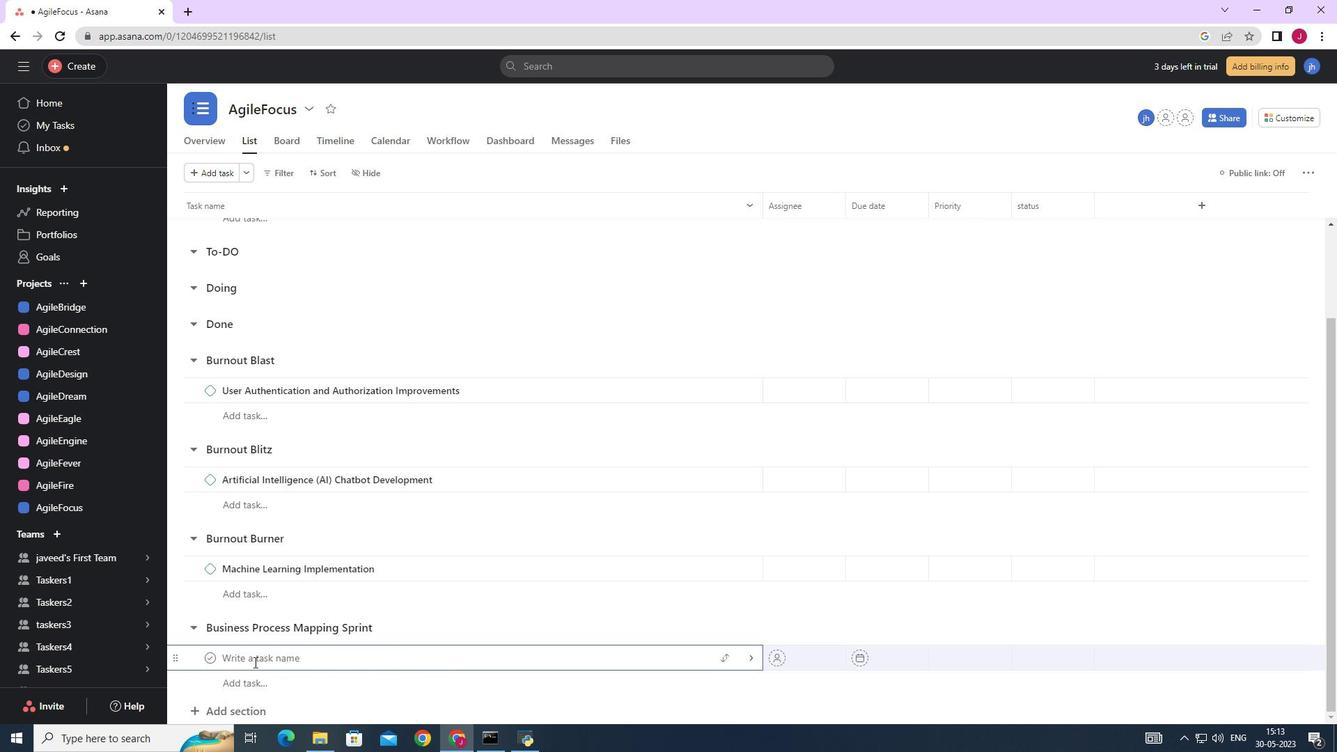 
Action: Mouse moved to (253, 661)
Screenshot: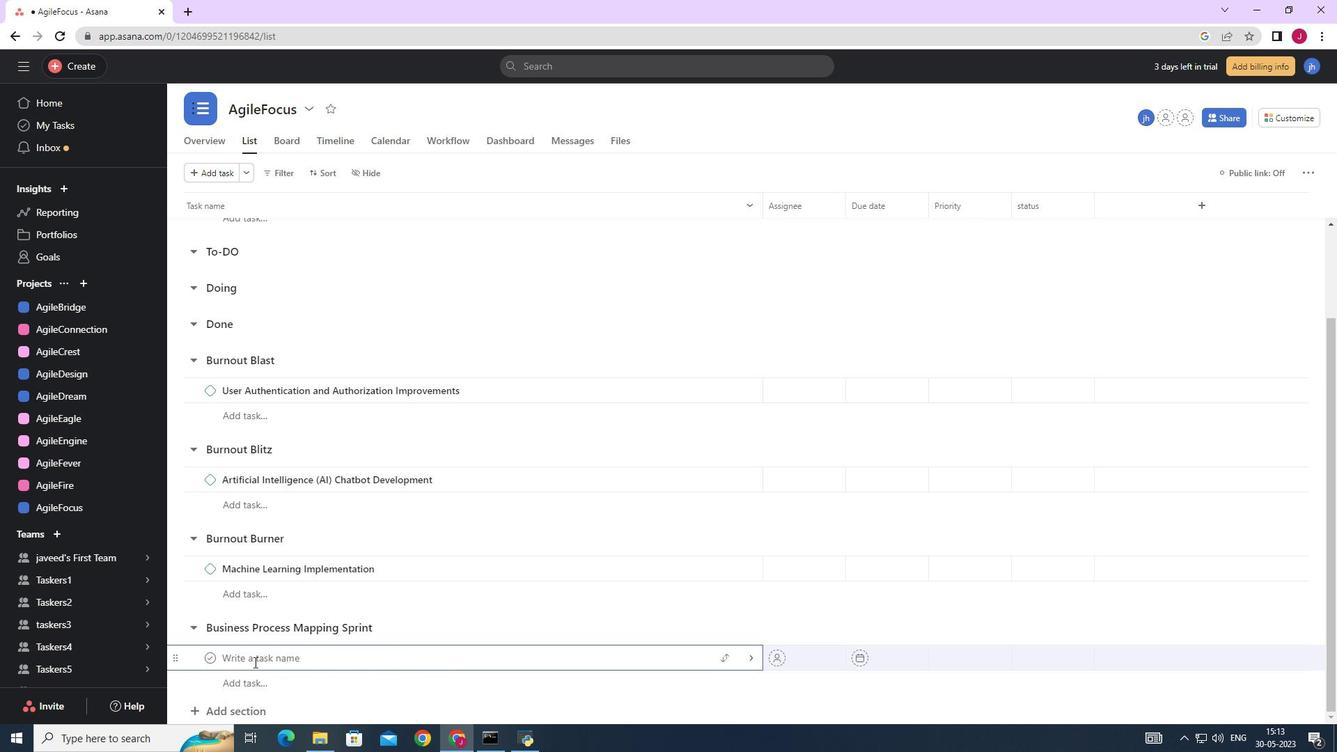 
Action: Key pressed <Key.caps_lock>N<Key.caps_lock>atural<Key.space><Key.space><Key.caps_lock>L<Key.caps_lock>anguage<Key.space><Key.space>p<Key.caps_lock>ROCESSING<Key.space><Key.backspace><Key.backspace><Key.backspace><Key.backspace><Key.backspace><Key.backspace><Key.backspace><Key.backspace><Key.backspace><Key.backspace><Key.backspace><Key.backspace><Key.backspace><Key.backspace>E<Key.space><Key.backspace><Key.backspace>E<Key.backspace><Key.caps_lock>e<Key.space><Key.caps_lock>P<Key.caps_lock>rocessing<Key.space><Key.caps_lock>I<Key.caps_lock>ntegration
Screenshot: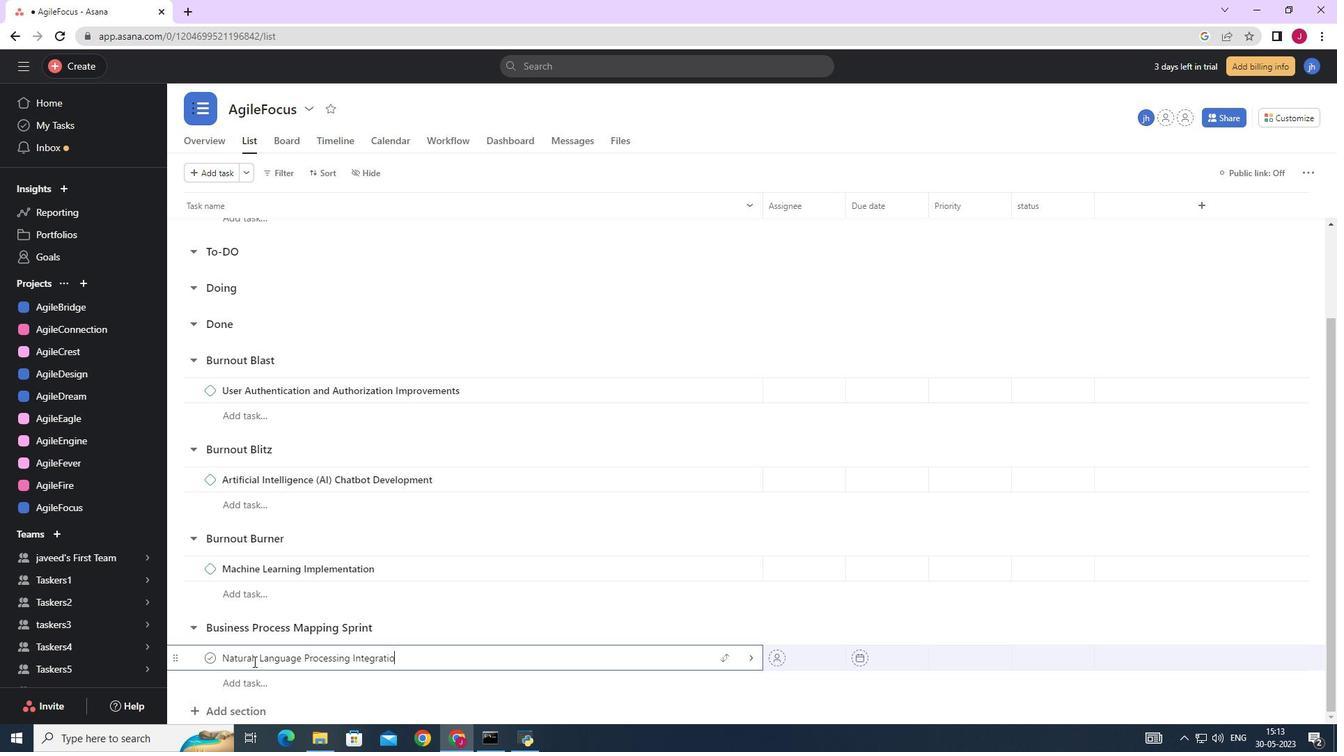 
Action: Mouse moved to (750, 657)
Screenshot: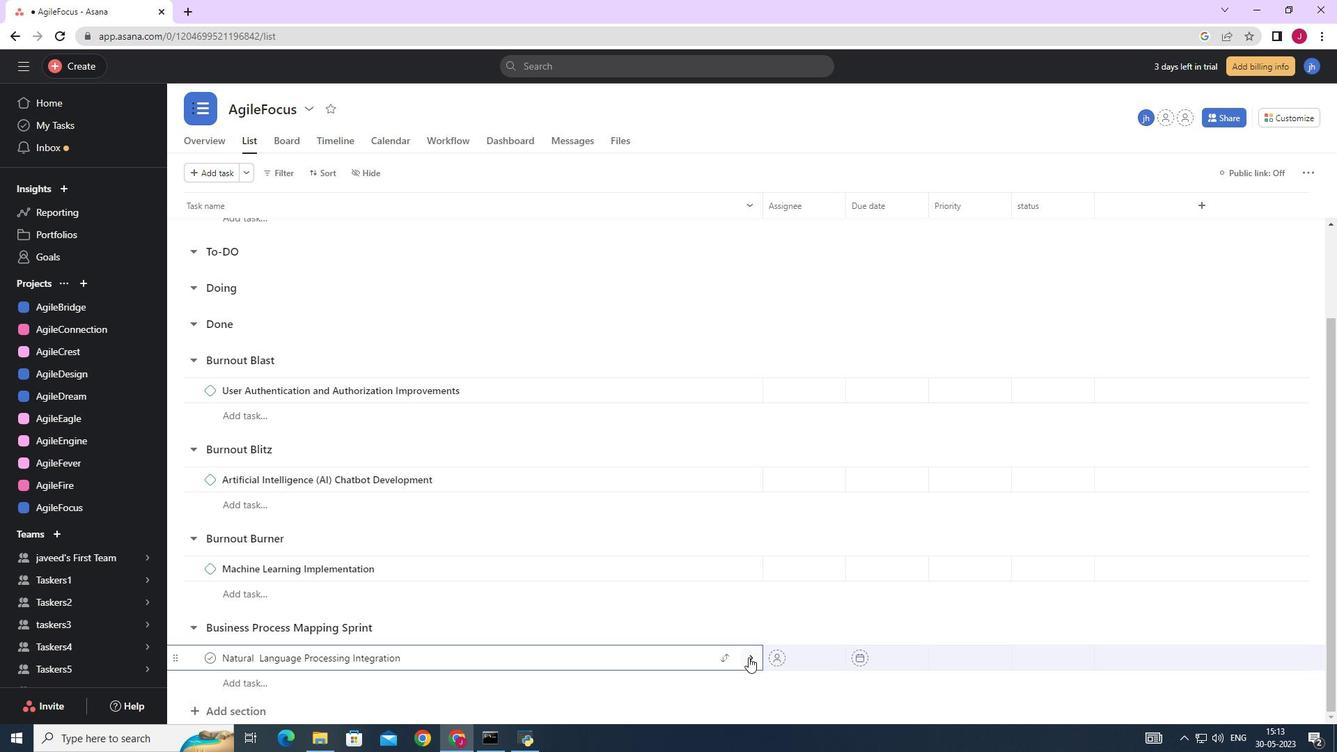 
Action: Mouse pressed left at (750, 657)
Screenshot: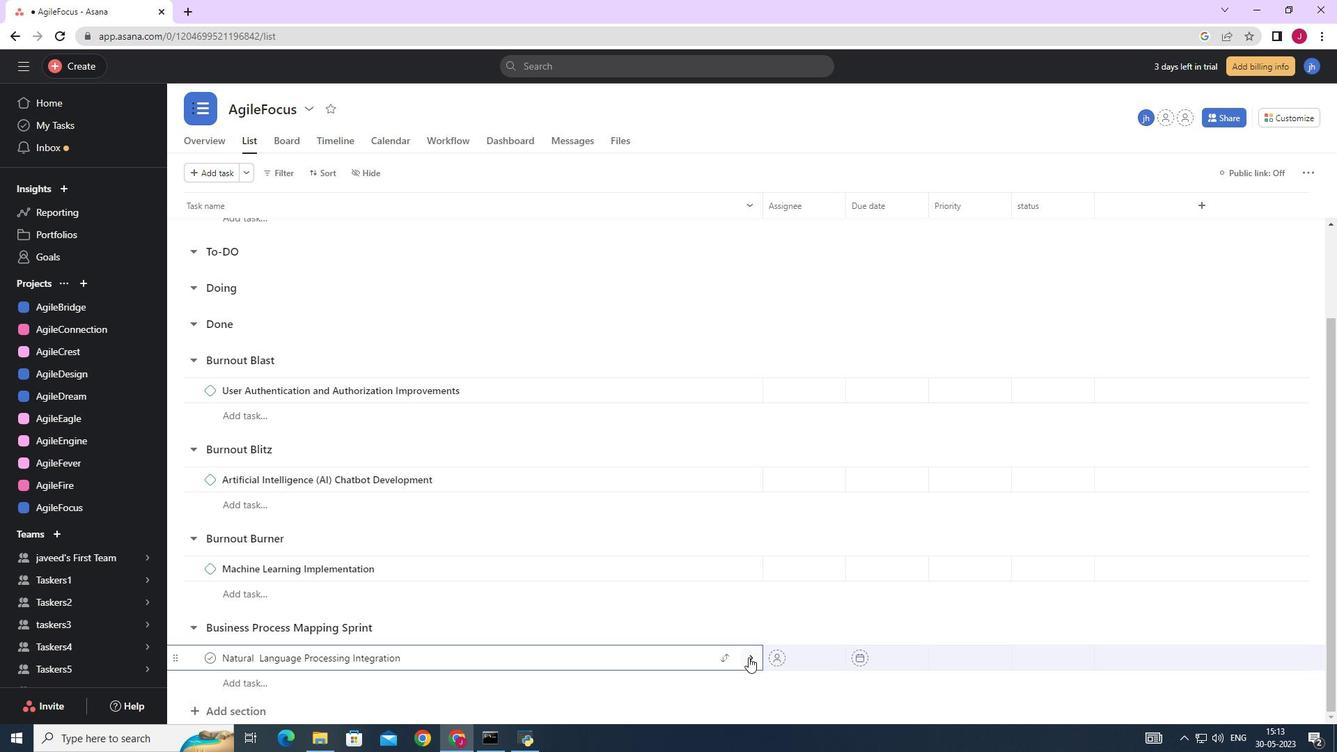 
Action: Mouse moved to (1278, 179)
Screenshot: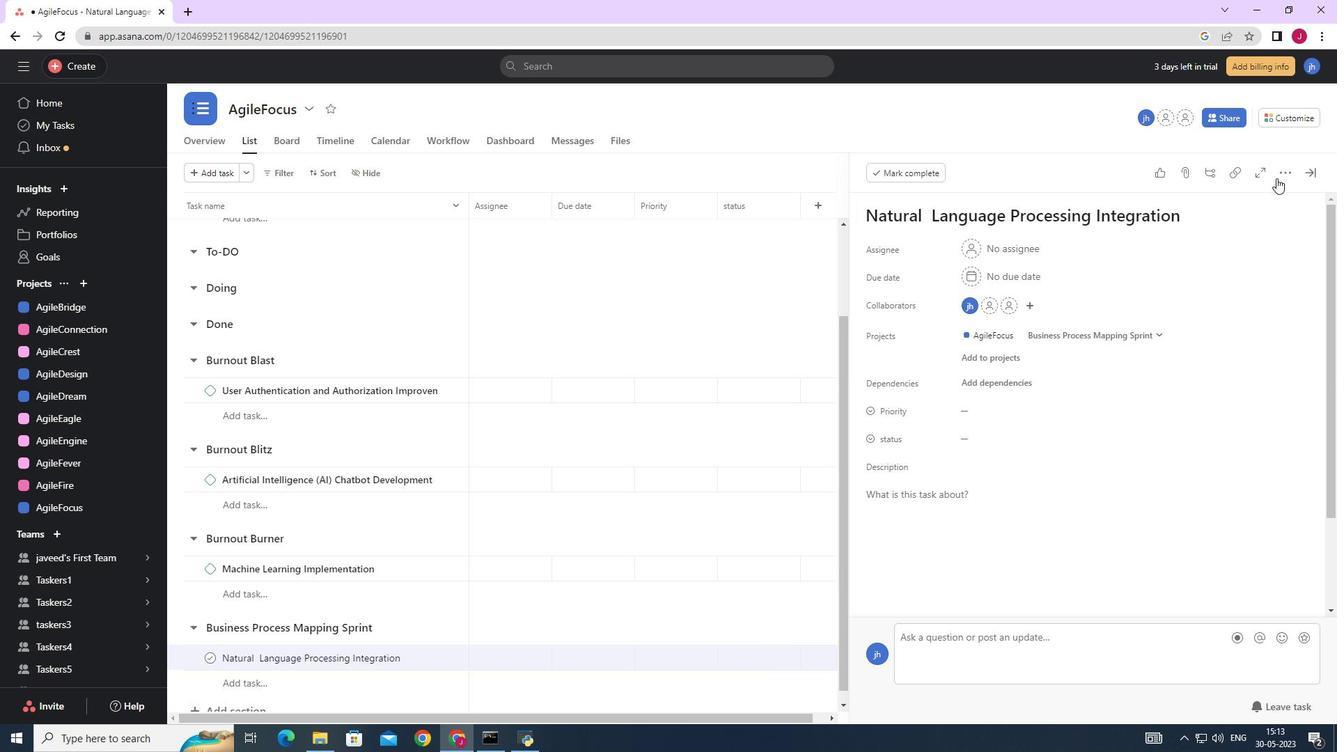 
Action: Mouse pressed left at (1278, 179)
Screenshot: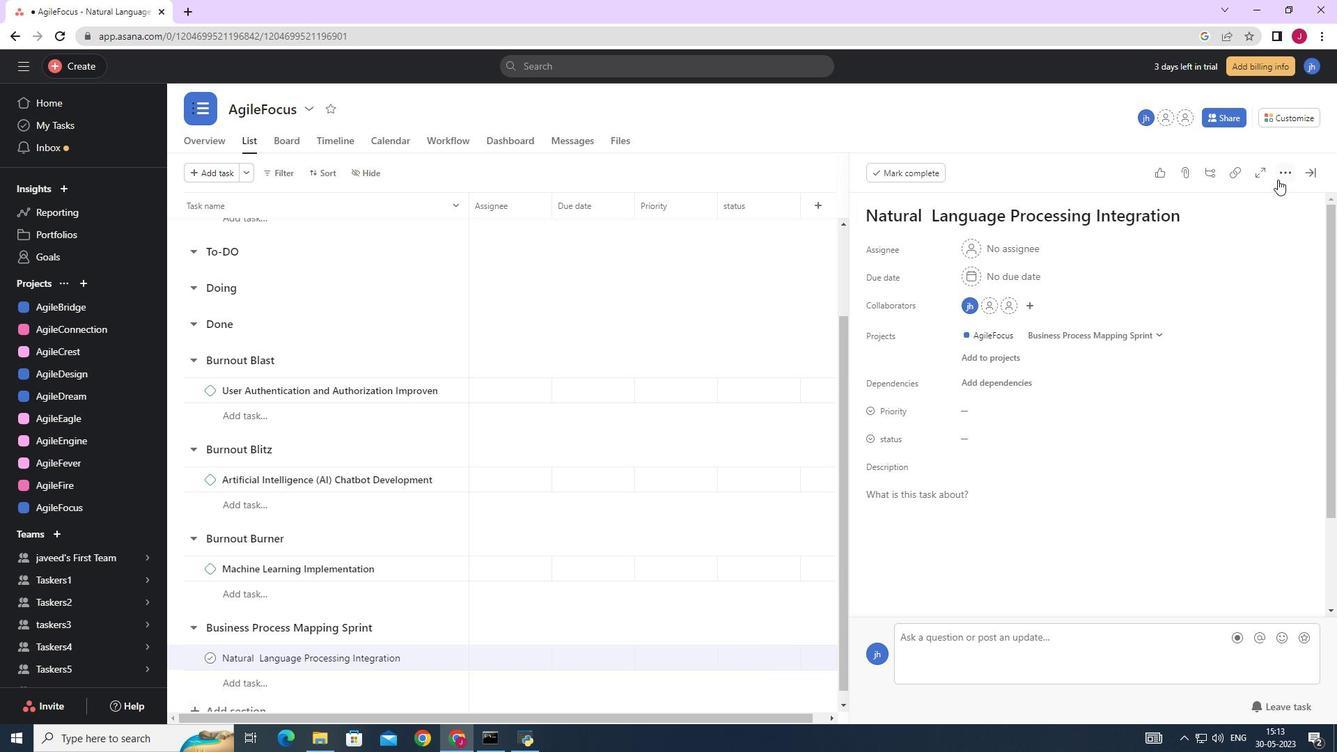 
Action: Mouse moved to (1154, 225)
Screenshot: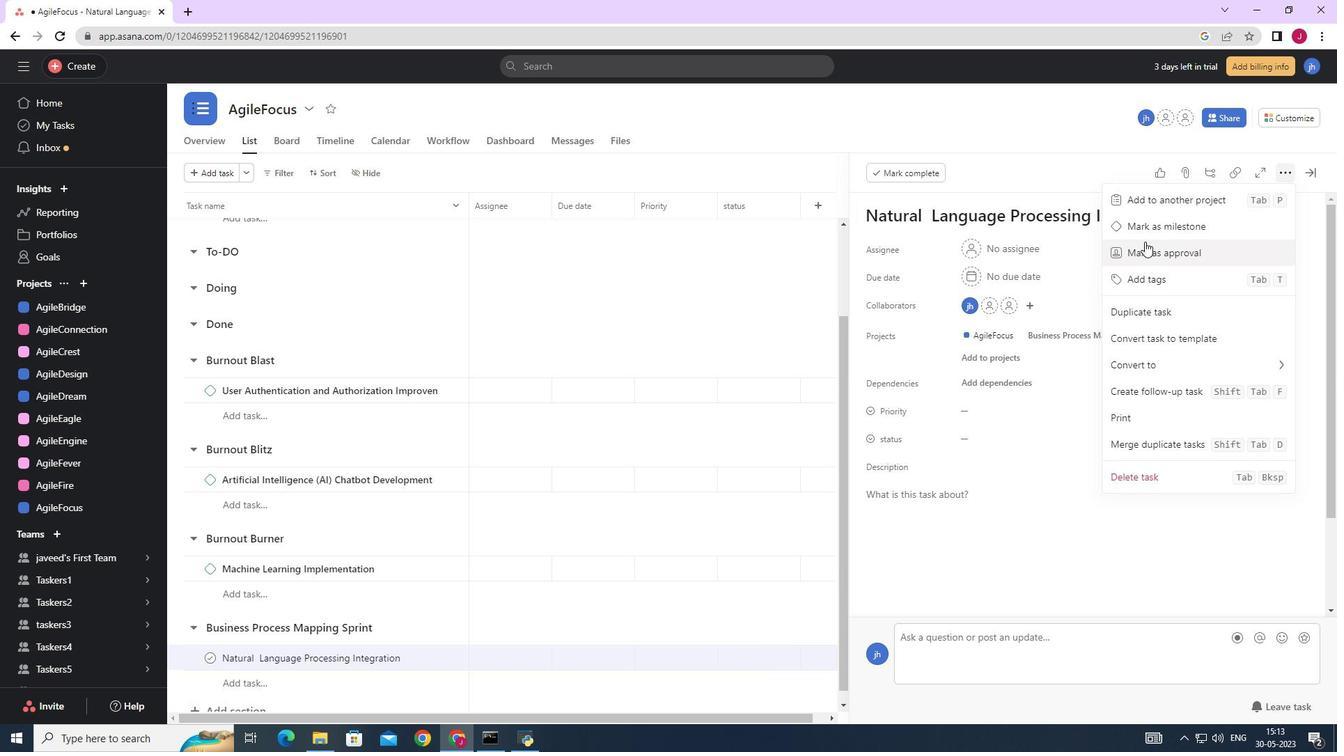 
Action: Mouse pressed left at (1154, 225)
Screenshot: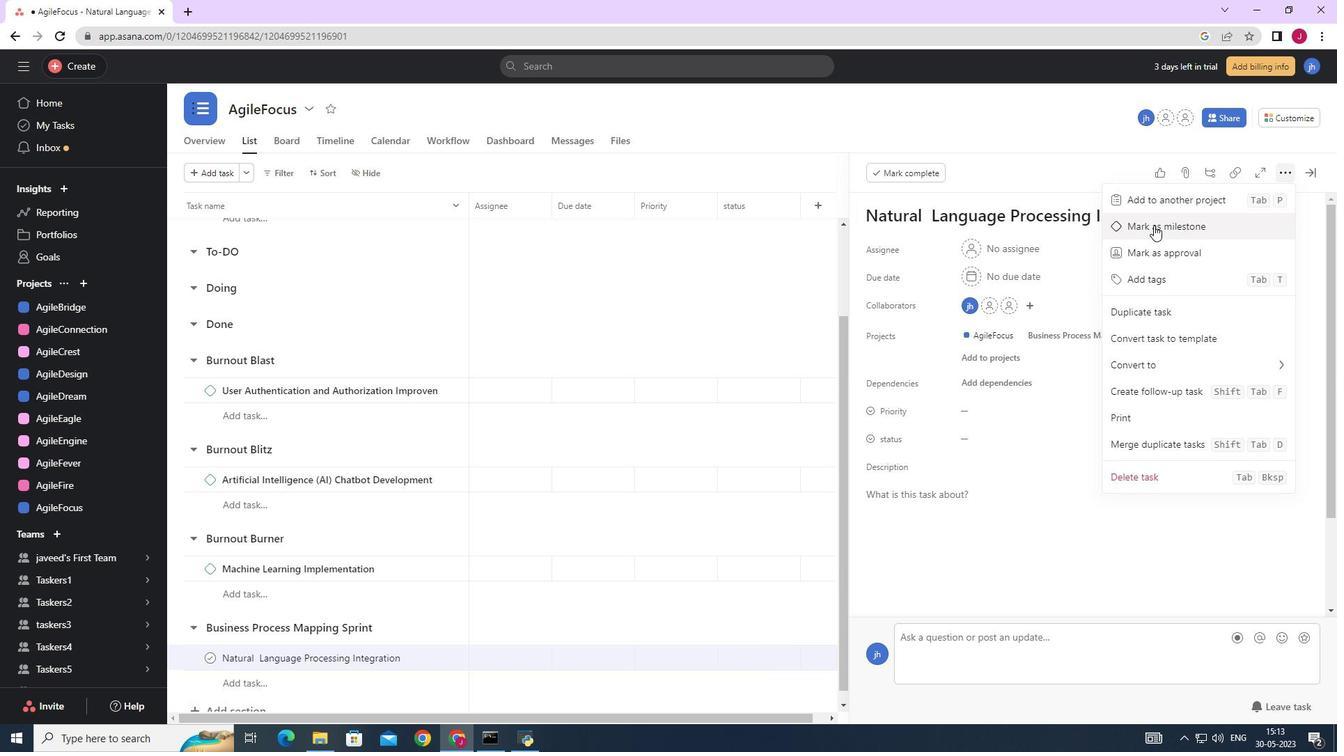 
Action: Mouse moved to (1309, 174)
Screenshot: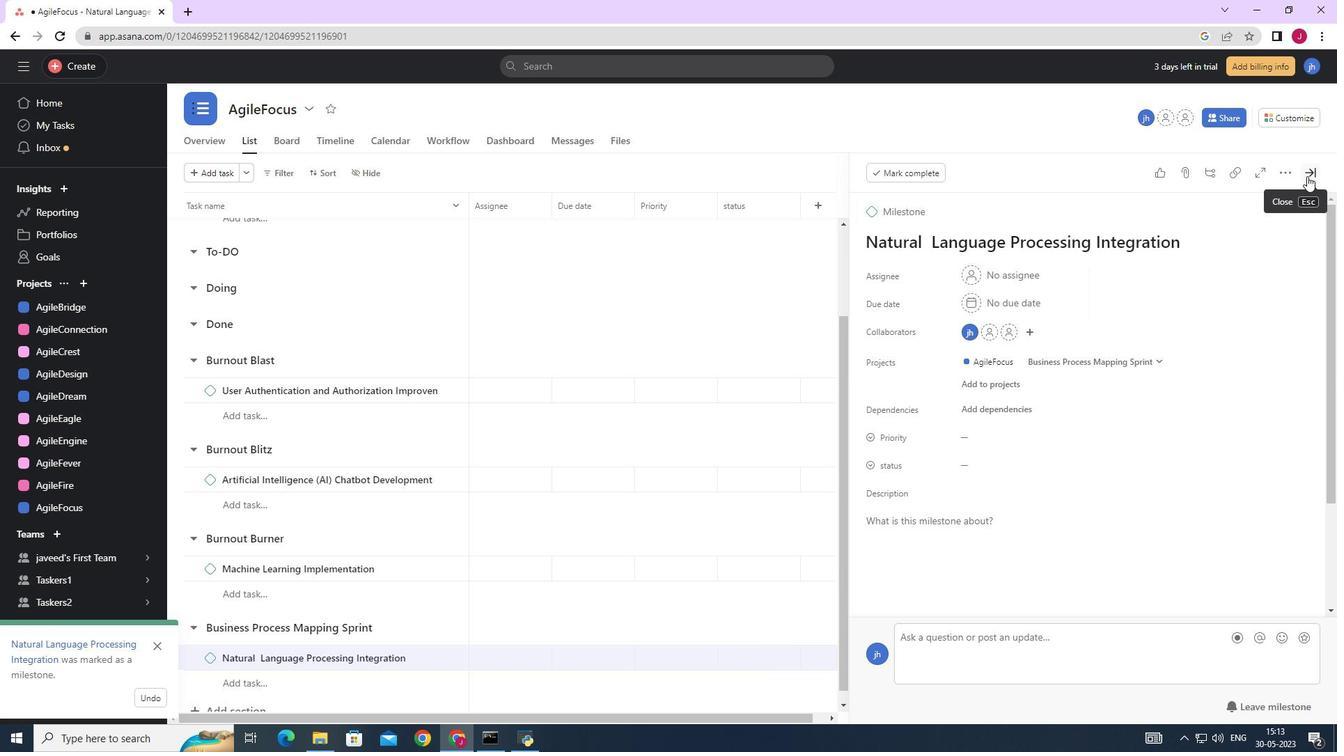 
Action: Mouse pressed left at (1309, 174)
Screenshot: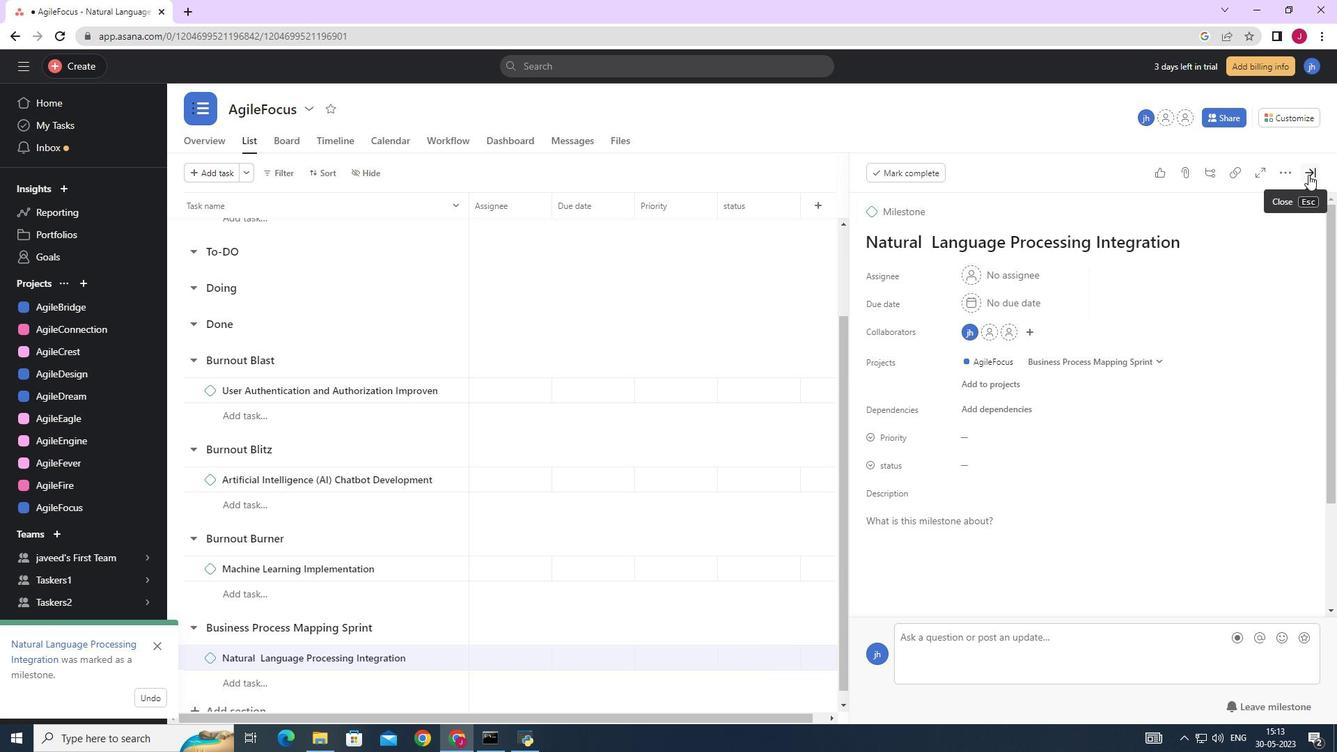 
Action: Mouse moved to (936, 310)
Screenshot: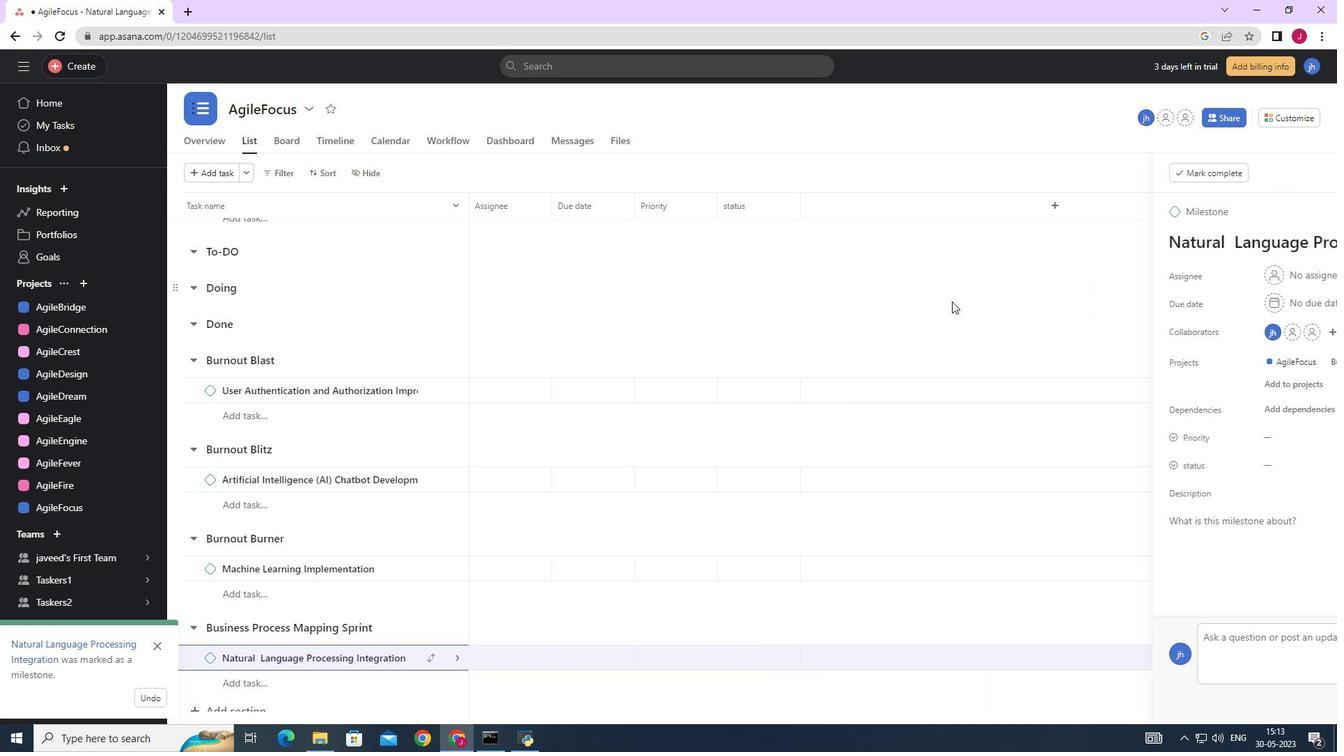 
